 Task: Search one way flight ticket for 3 adults, 3 children in business from Aguadilla: Rafael Hernndez Airport to Evansville: Evansville Regional Airport on 5-3-2023. Choice of flights is Westjet. Number of bags: 1 checked bag. Price is upto 42000. Outbound departure time preference is 9:00.
Action: Mouse moved to (308, 259)
Screenshot: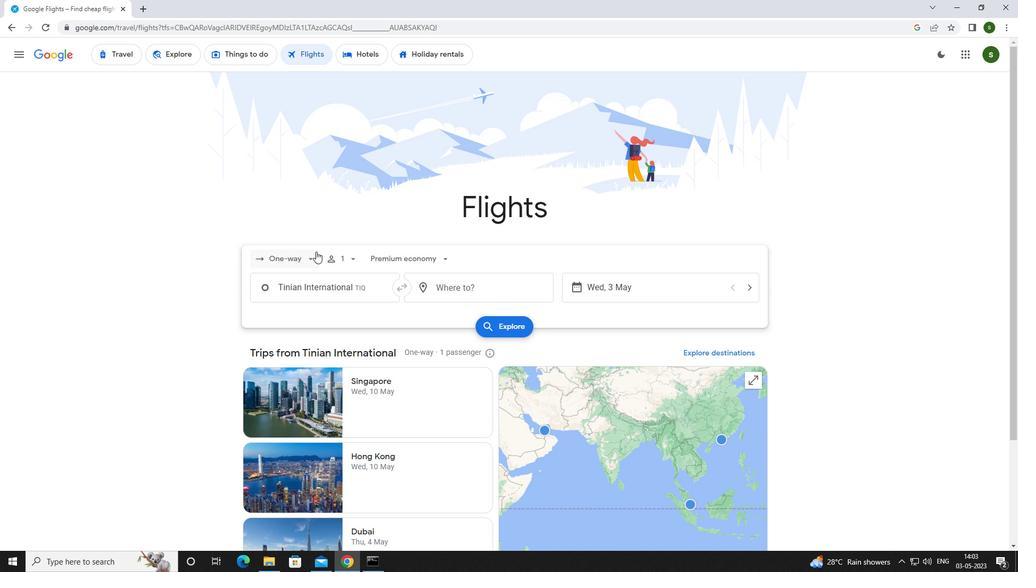 
Action: Mouse pressed left at (308, 259)
Screenshot: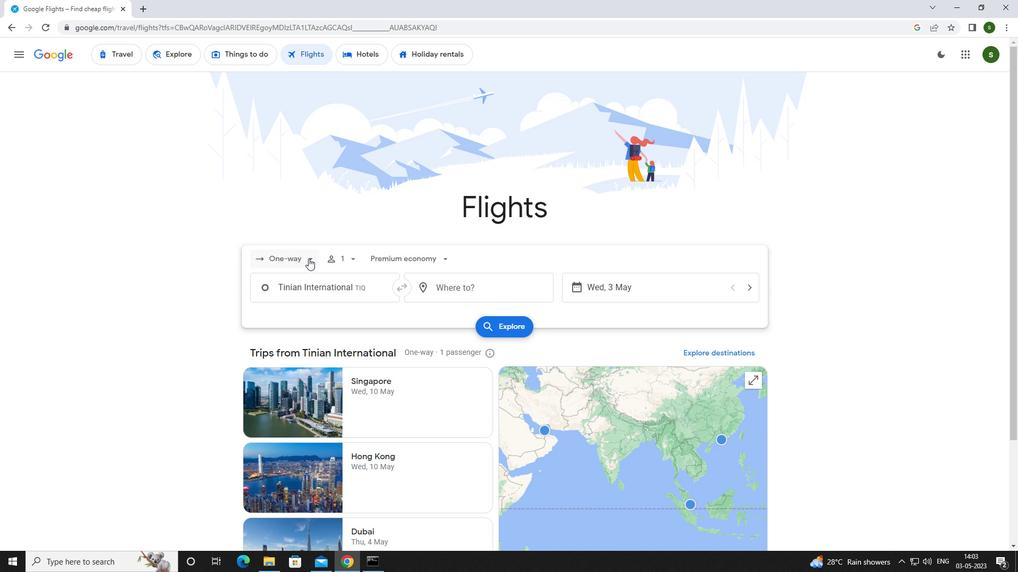 
Action: Mouse moved to (305, 303)
Screenshot: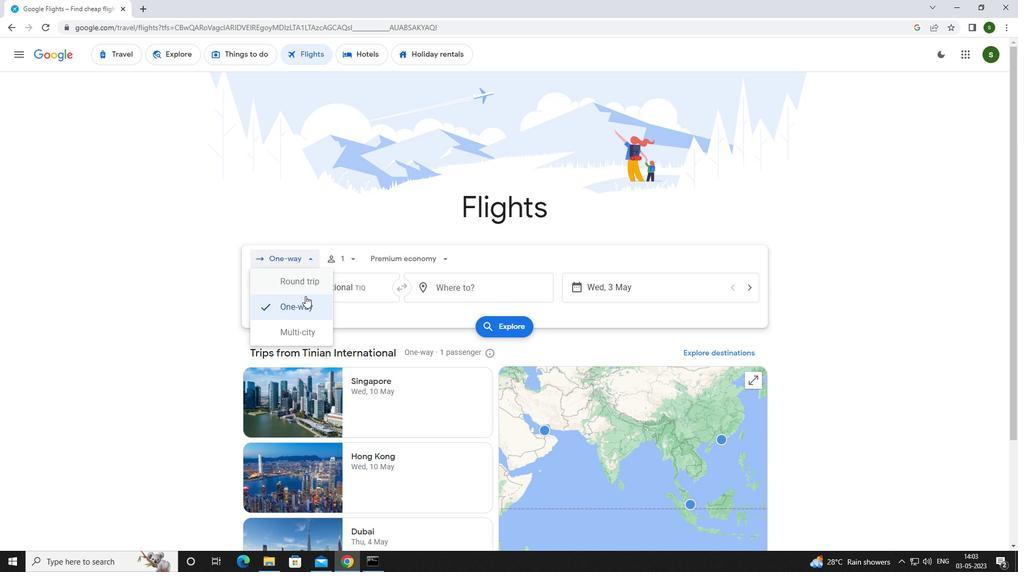 
Action: Mouse pressed left at (305, 303)
Screenshot: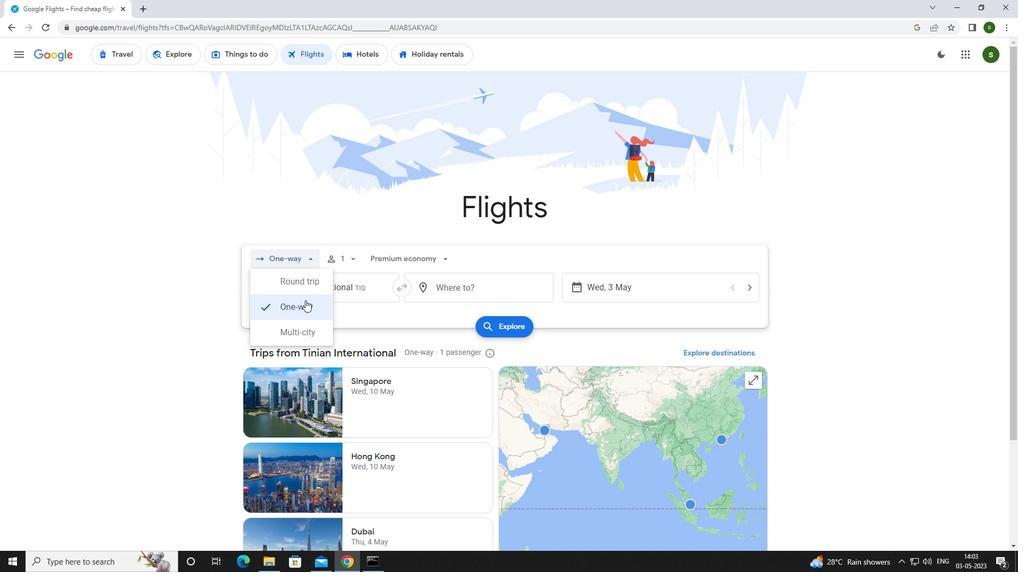 
Action: Mouse moved to (347, 259)
Screenshot: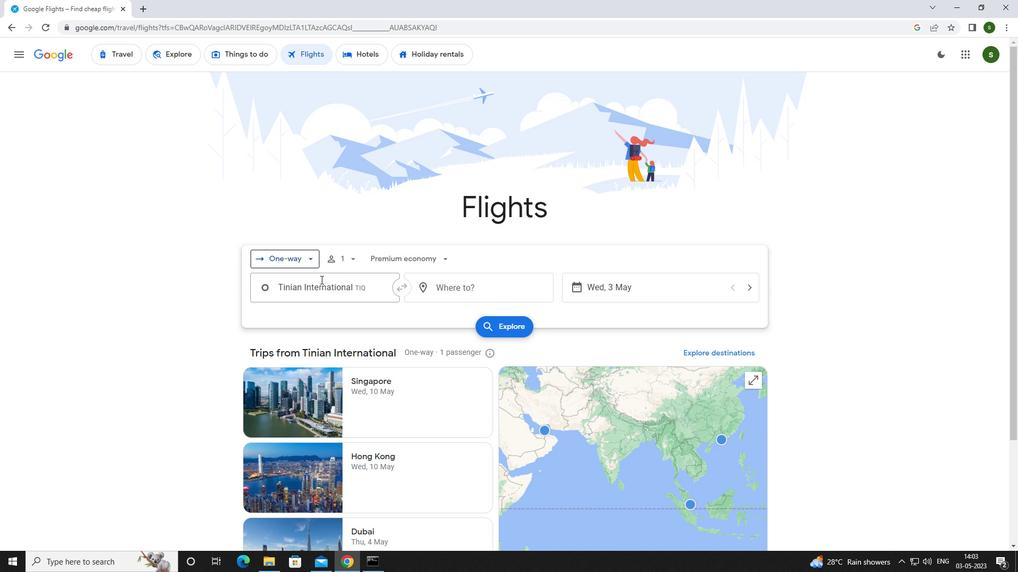 
Action: Mouse pressed left at (347, 259)
Screenshot: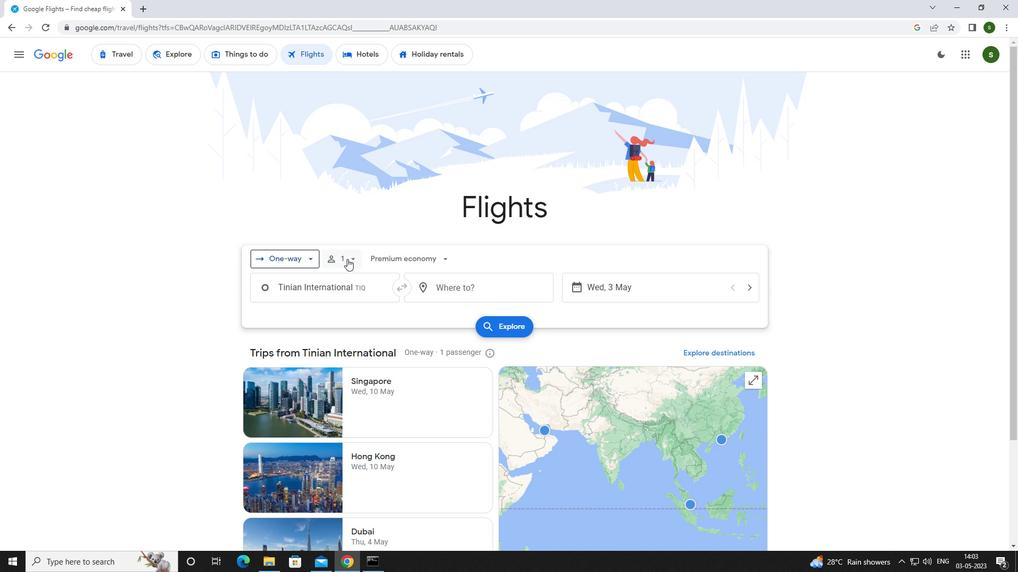 
Action: Mouse moved to (434, 283)
Screenshot: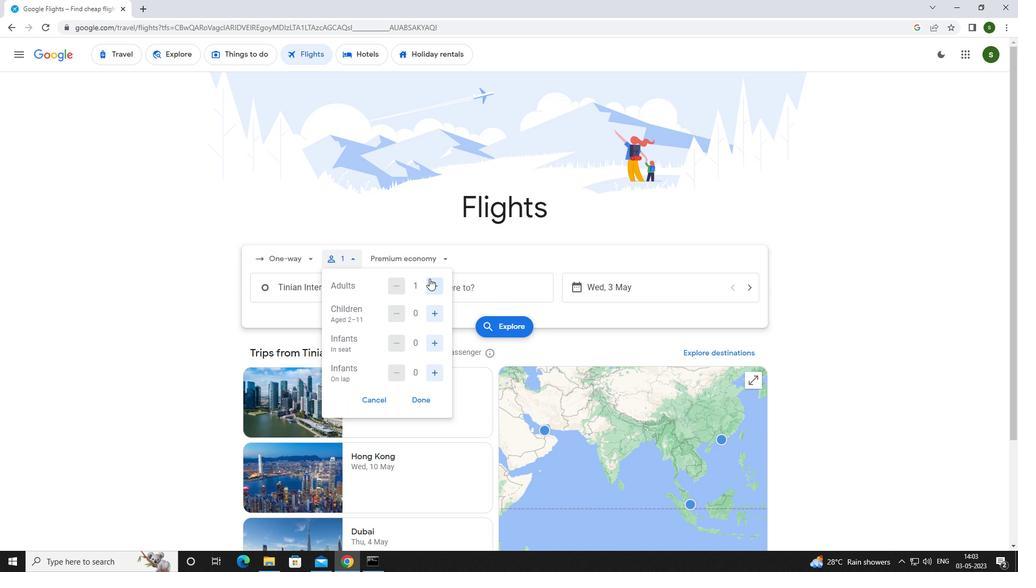 
Action: Mouse pressed left at (434, 283)
Screenshot: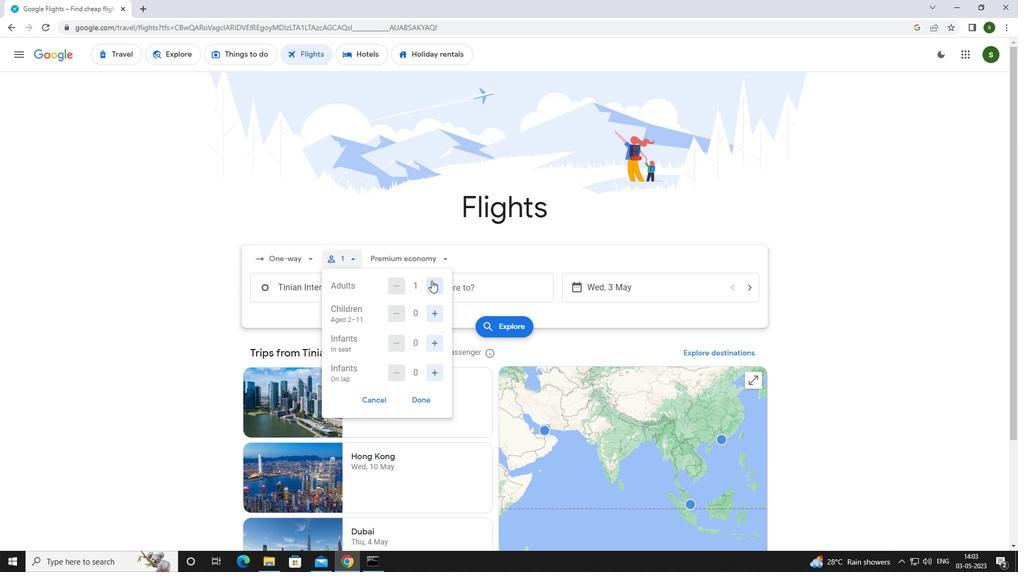 
Action: Mouse pressed left at (434, 283)
Screenshot: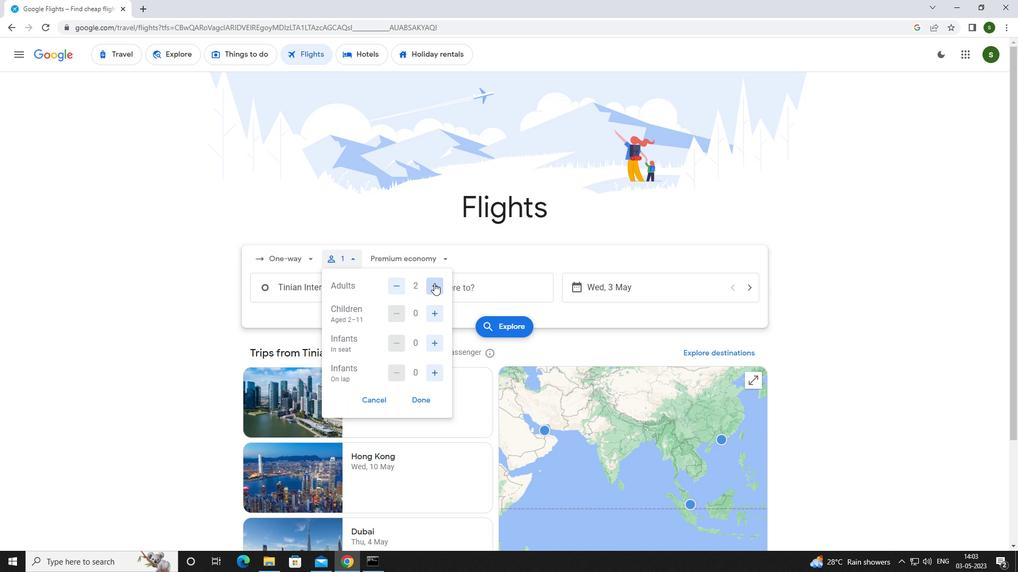 
Action: Mouse moved to (437, 311)
Screenshot: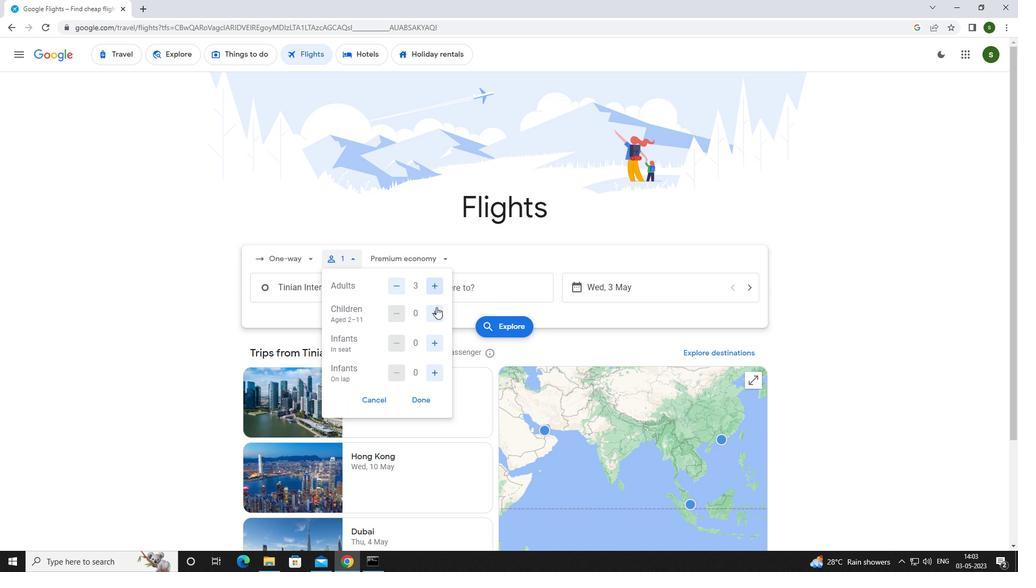 
Action: Mouse pressed left at (437, 311)
Screenshot: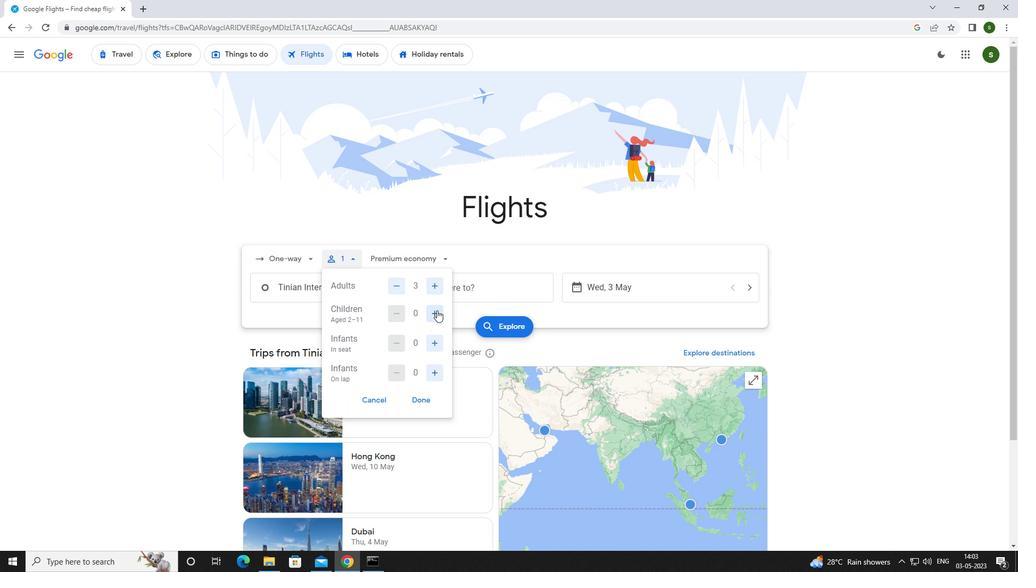 
Action: Mouse pressed left at (437, 311)
Screenshot: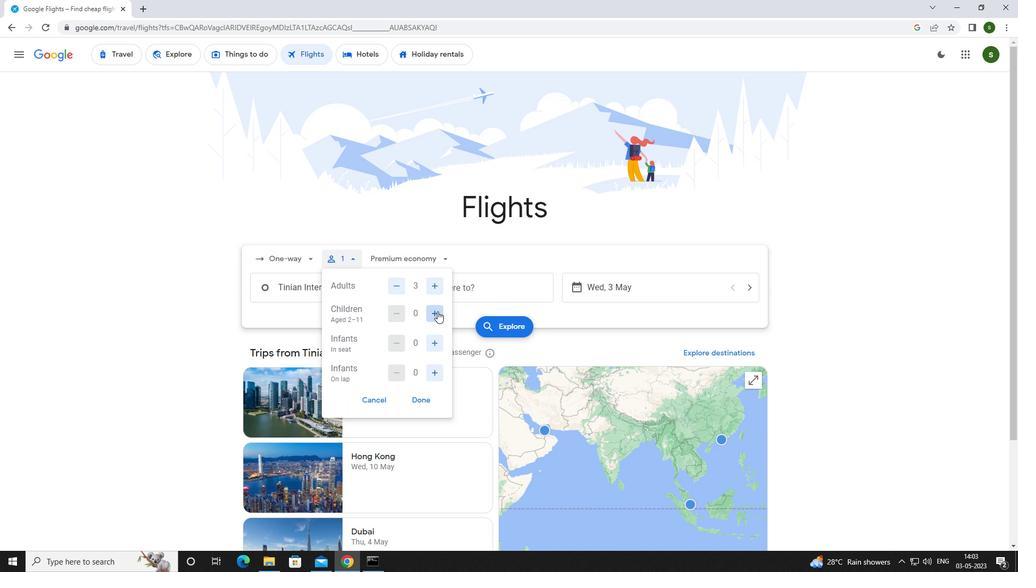 
Action: Mouse pressed left at (437, 311)
Screenshot: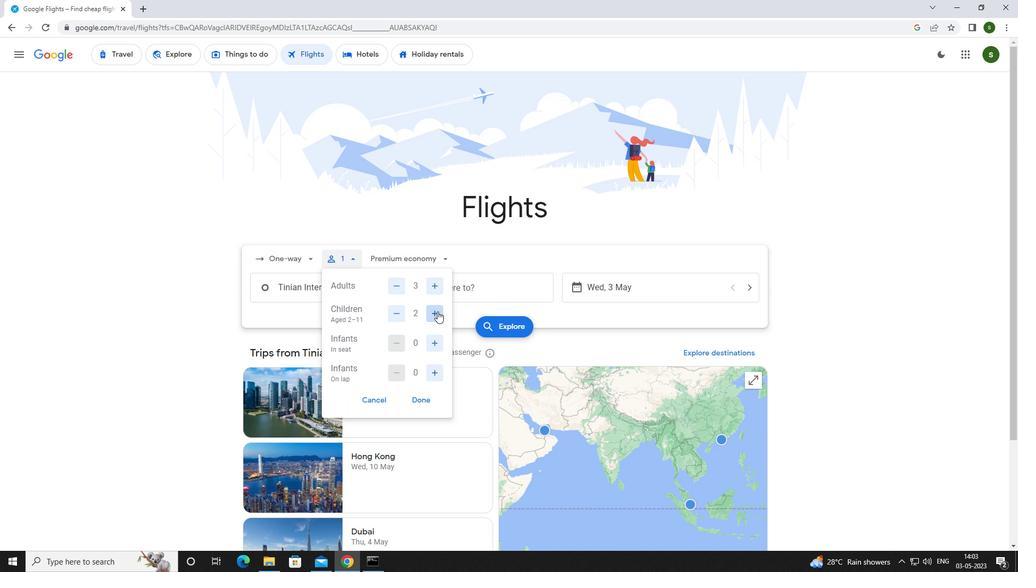 
Action: Mouse moved to (438, 263)
Screenshot: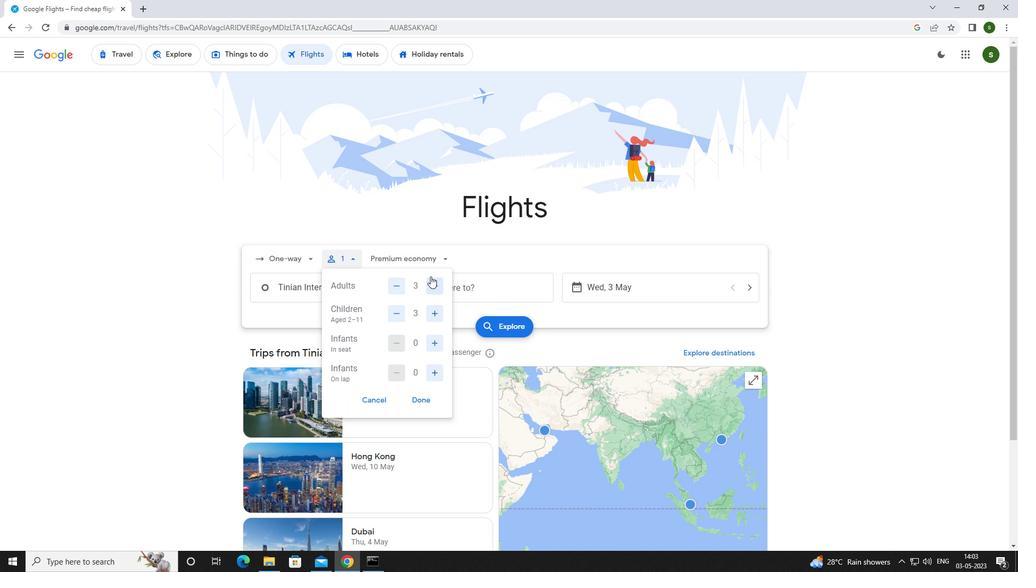 
Action: Mouse pressed left at (438, 263)
Screenshot: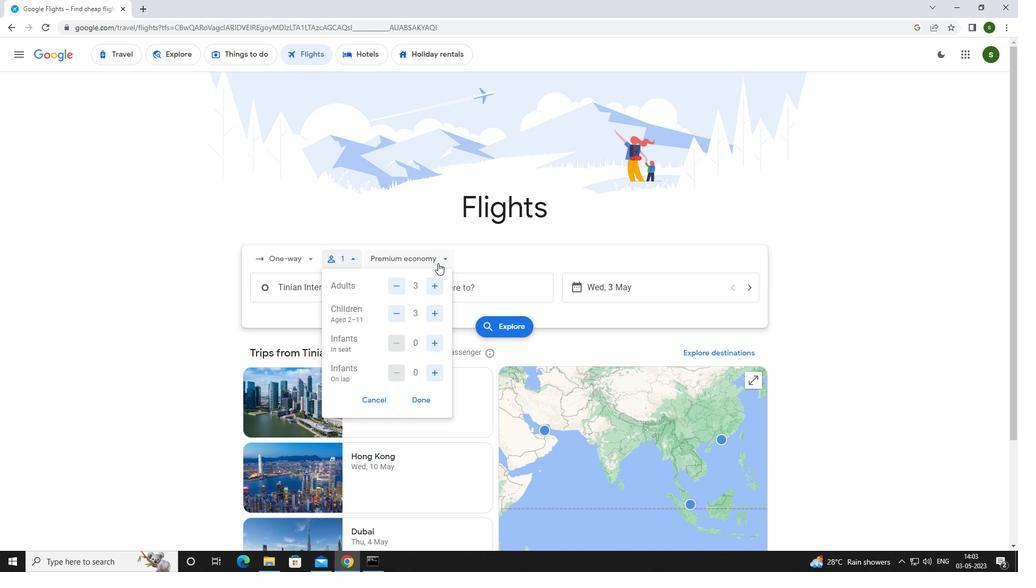 
Action: Mouse moved to (430, 333)
Screenshot: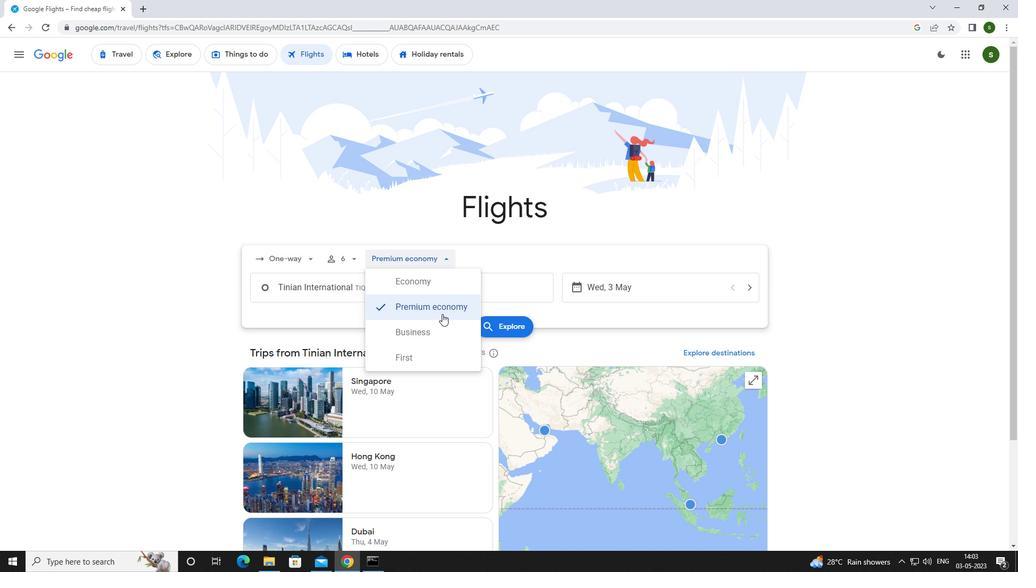 
Action: Mouse pressed left at (430, 333)
Screenshot: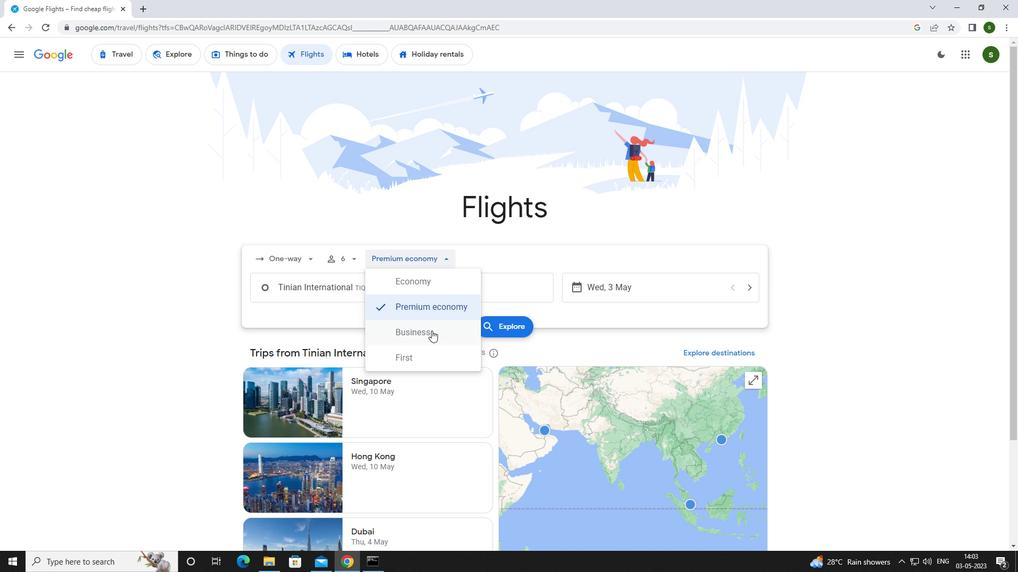 
Action: Mouse moved to (379, 292)
Screenshot: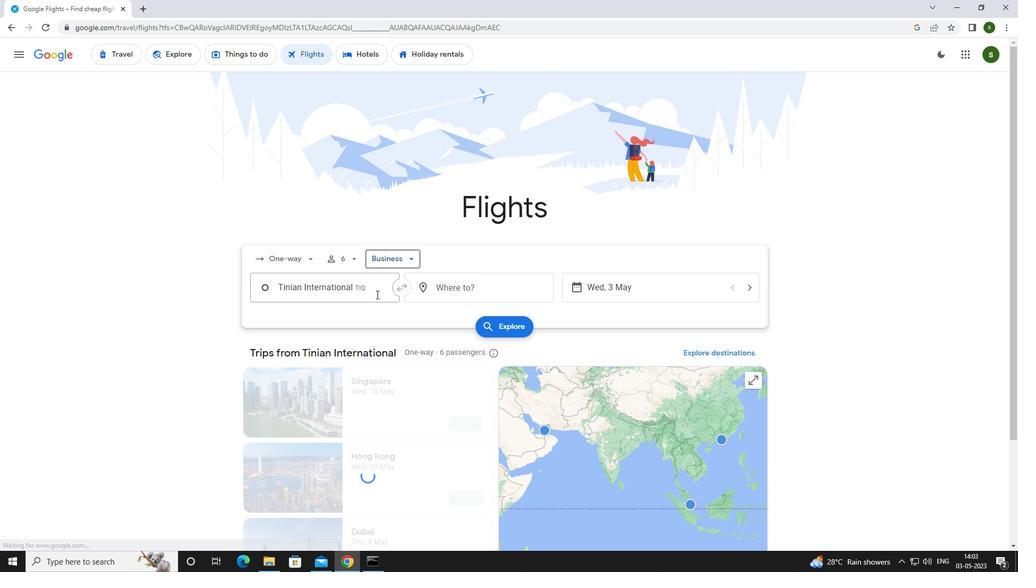
Action: Mouse pressed left at (379, 292)
Screenshot: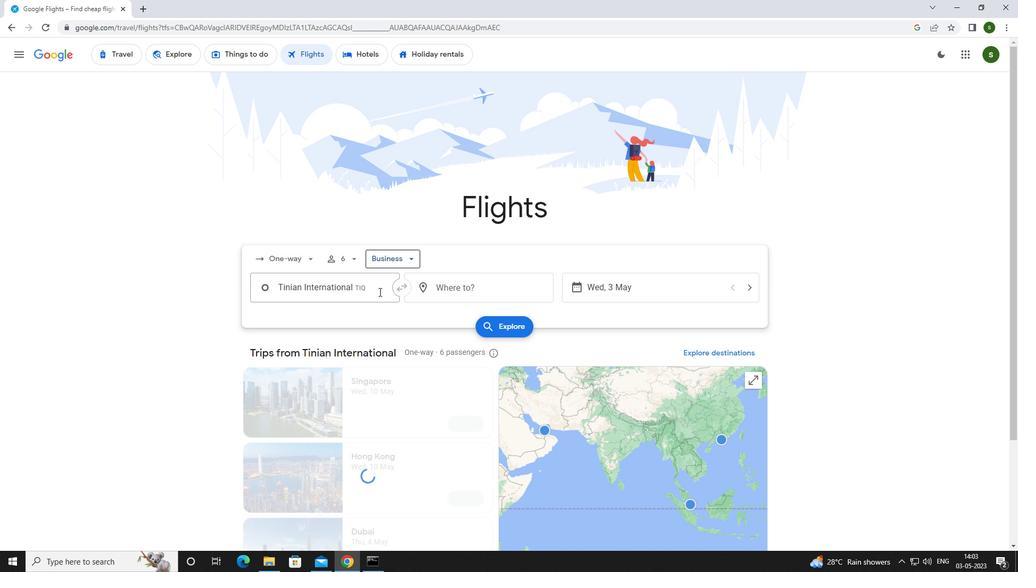 
Action: Mouse moved to (379, 290)
Screenshot: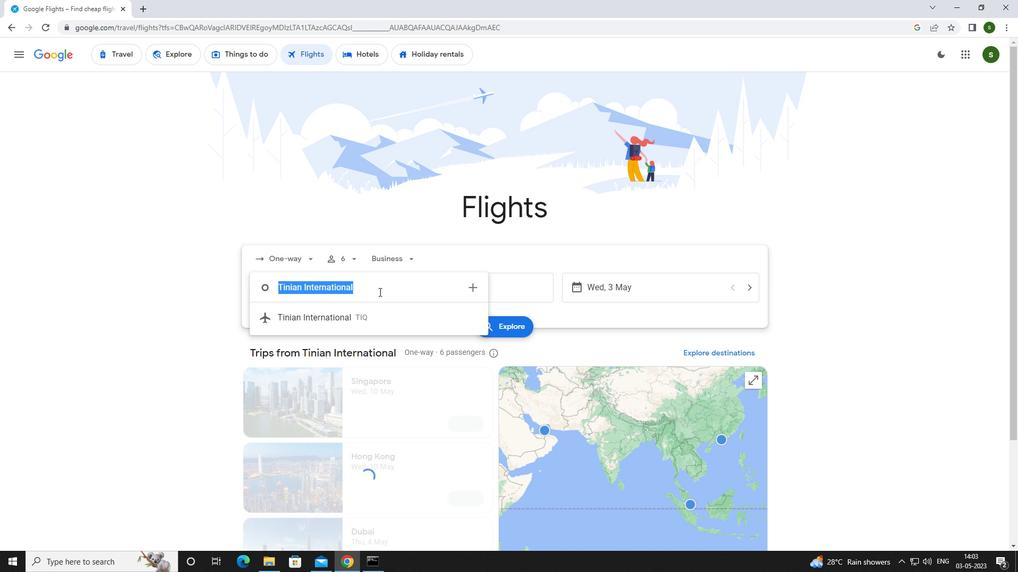 
Action: Key pressed <Key.caps_lock>a<Key.caps_lock>guad
Screenshot: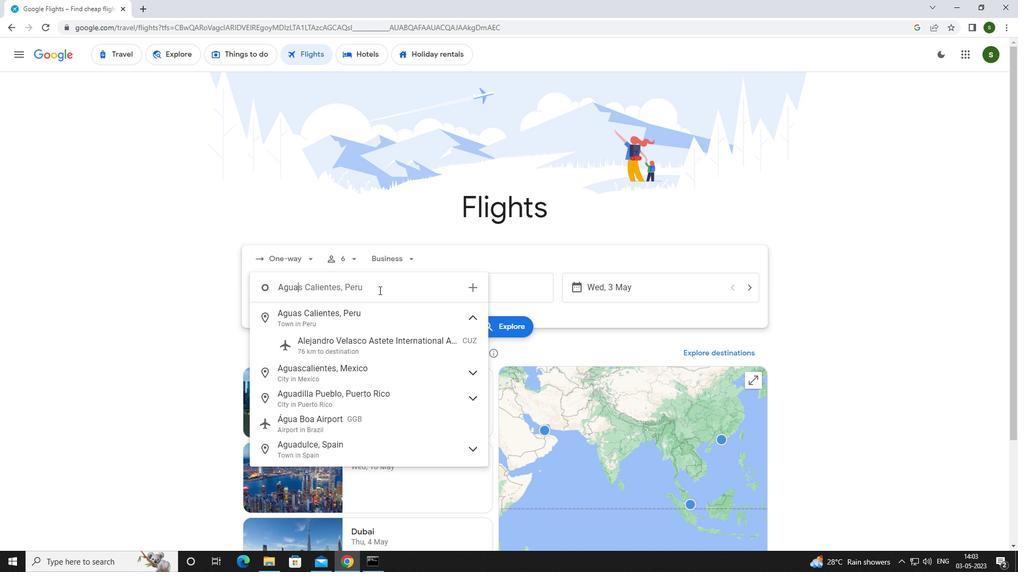 
Action: Mouse moved to (376, 348)
Screenshot: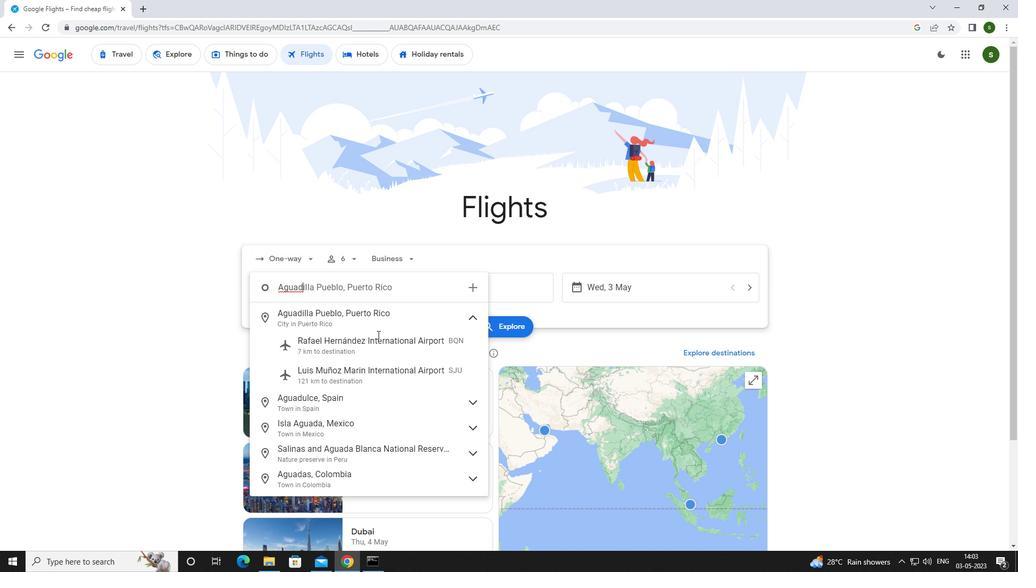
Action: Mouse pressed left at (376, 348)
Screenshot: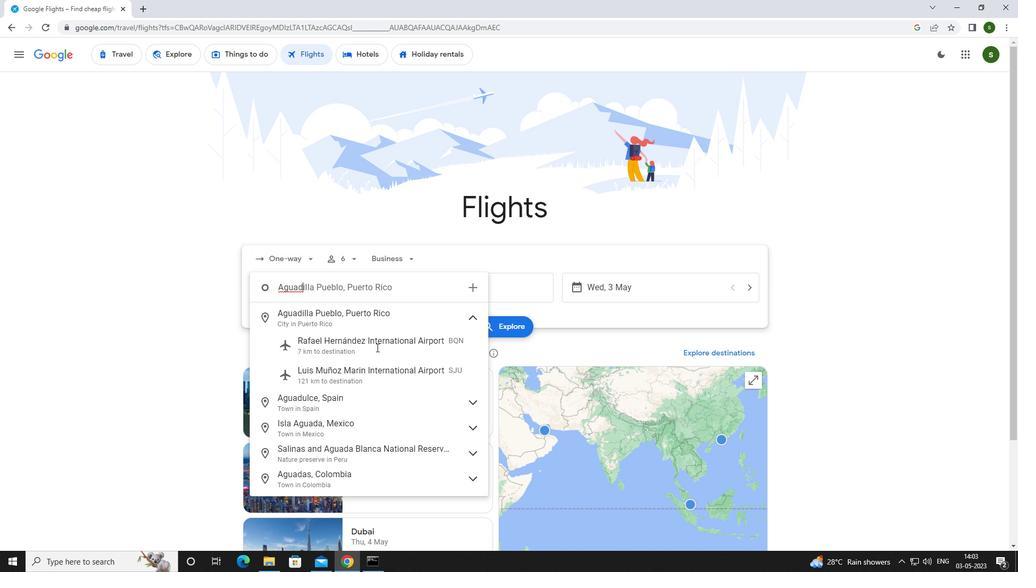 
Action: Mouse moved to (488, 283)
Screenshot: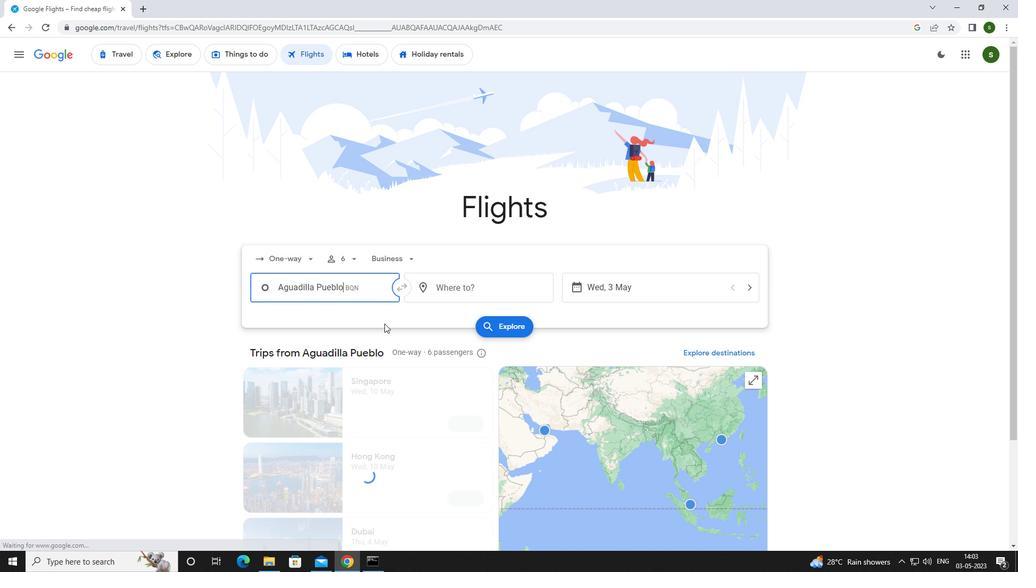 
Action: Mouse pressed left at (488, 283)
Screenshot: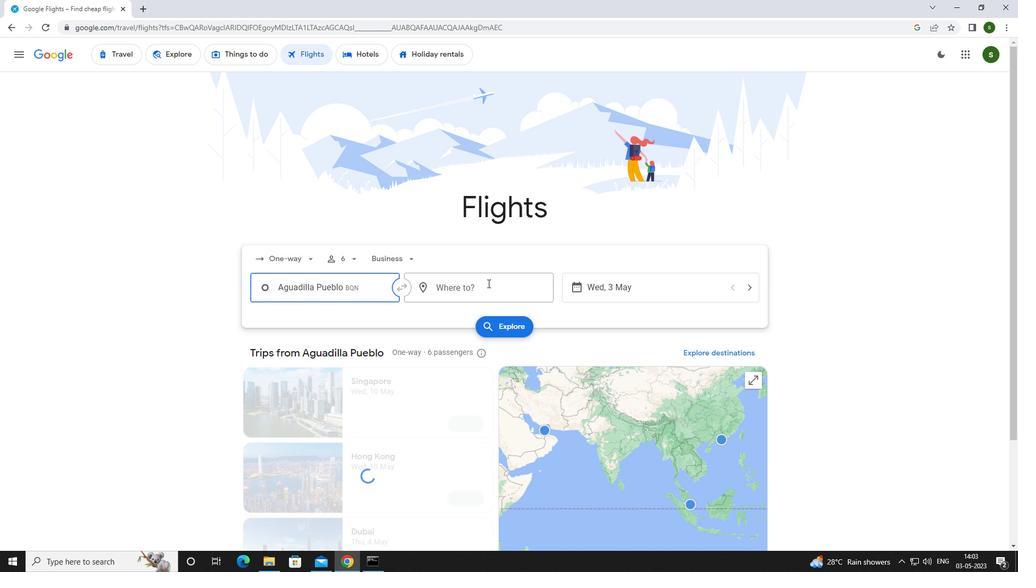 
Action: Mouse moved to (494, 283)
Screenshot: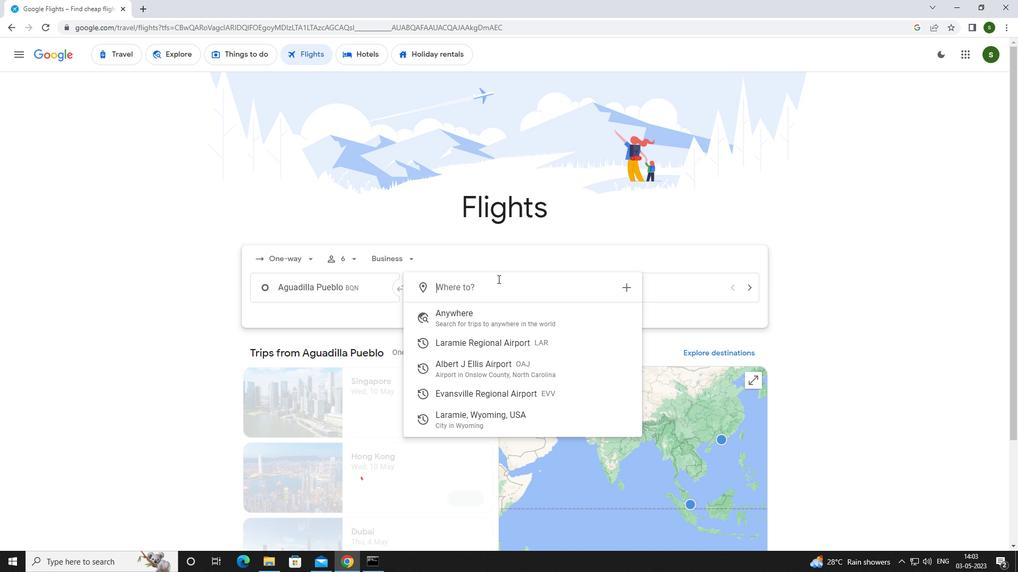 
Action: Key pressed <Key.caps_lock>e<Key.caps_lock>vansv
Screenshot: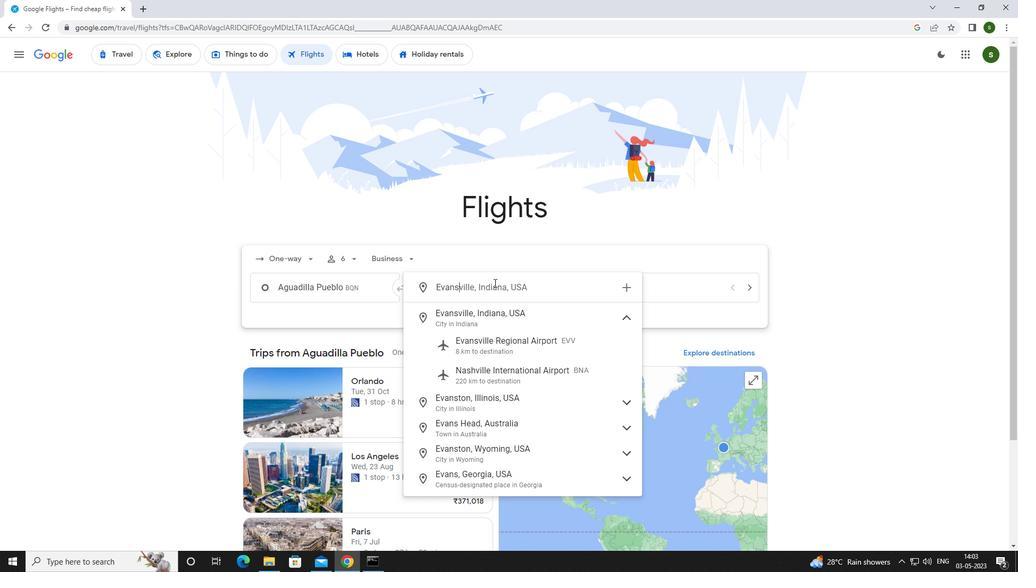 
Action: Mouse moved to (492, 352)
Screenshot: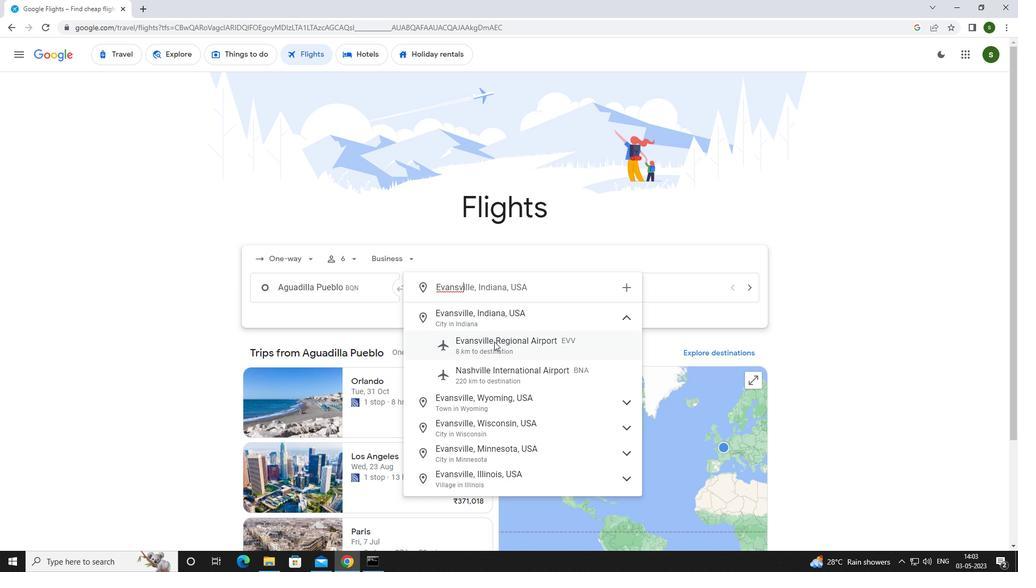 
Action: Mouse pressed left at (492, 352)
Screenshot: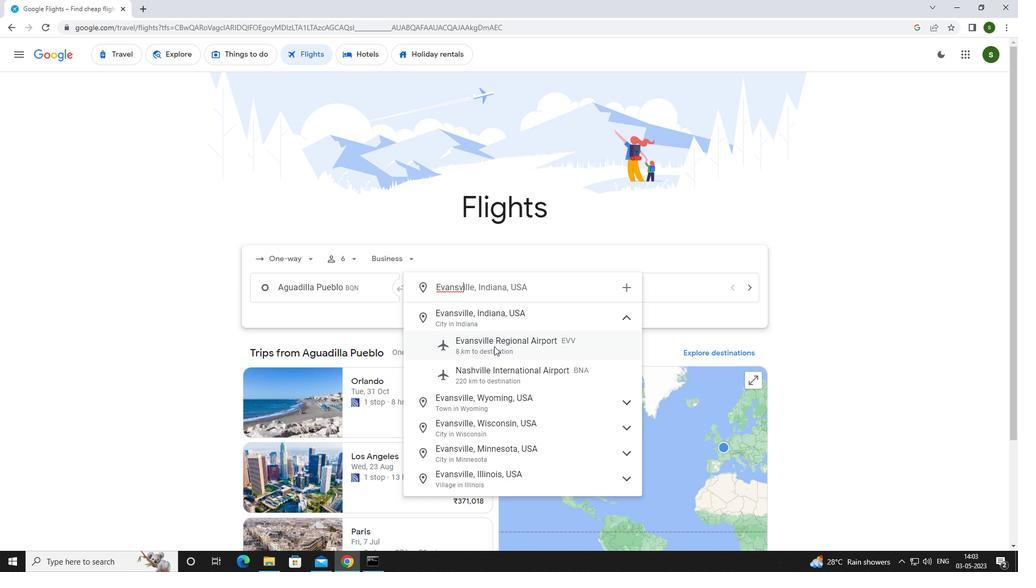 
Action: Mouse moved to (640, 290)
Screenshot: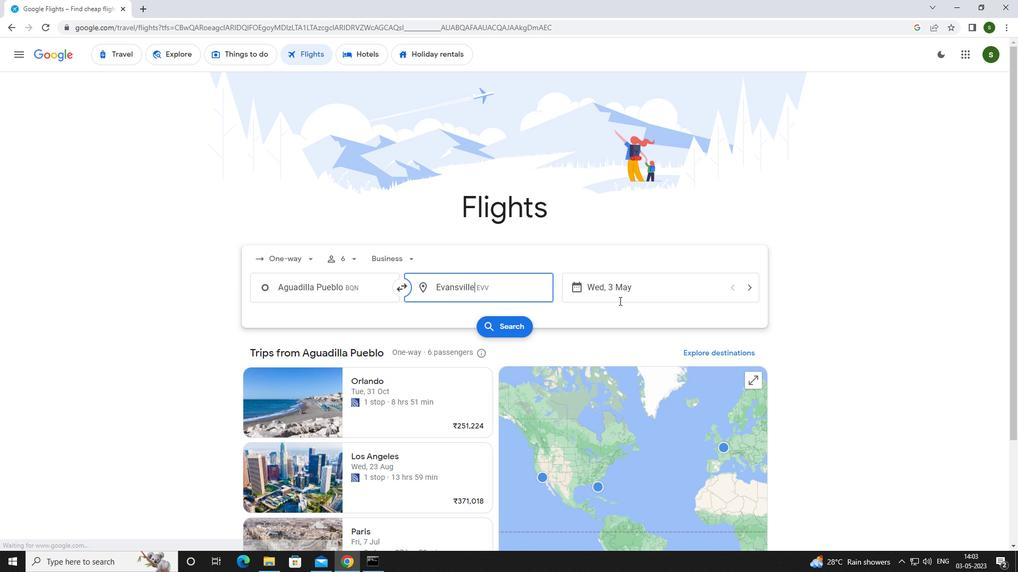 
Action: Mouse pressed left at (640, 290)
Screenshot: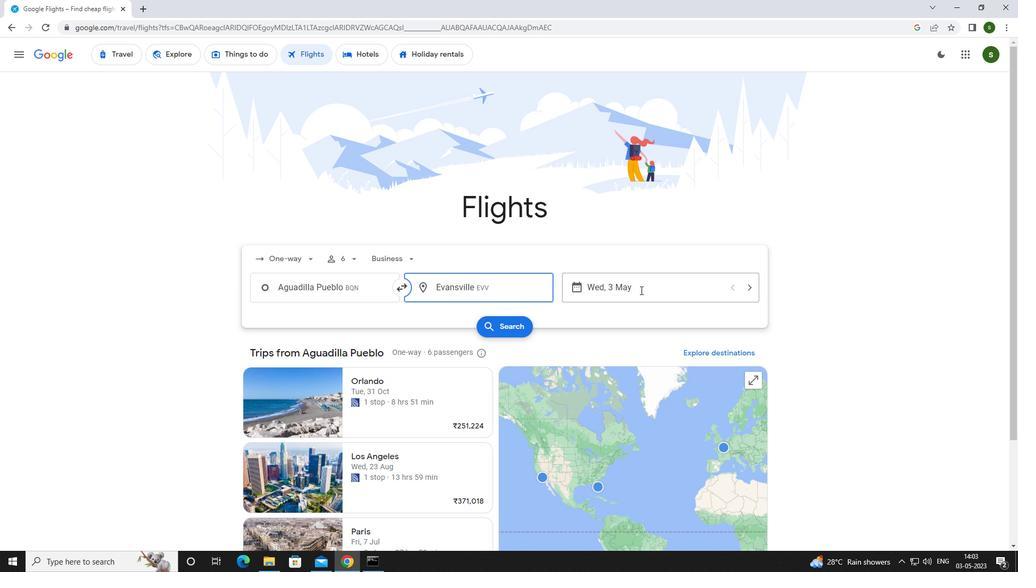 
Action: Mouse moved to (464, 359)
Screenshot: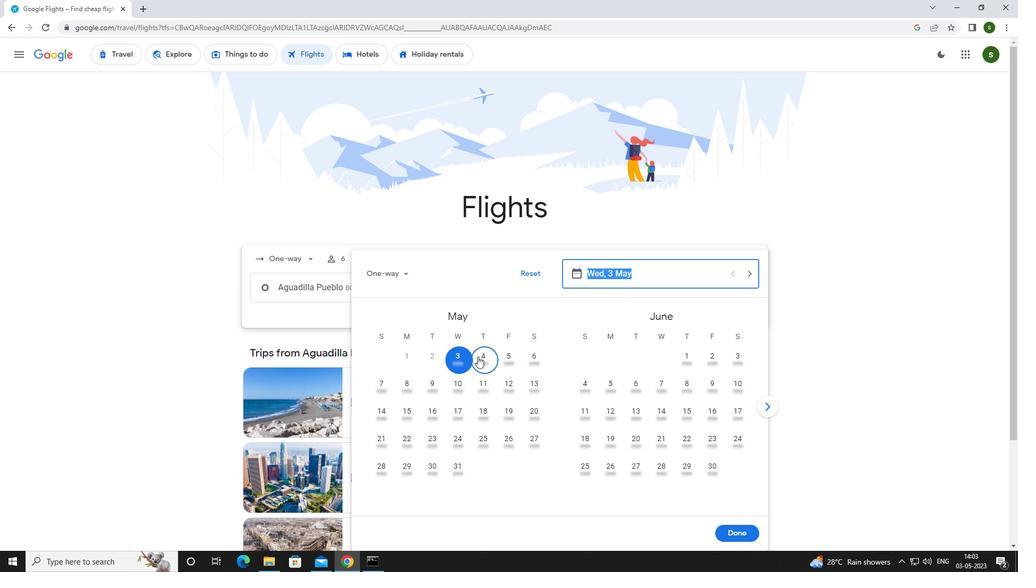 
Action: Mouse pressed left at (464, 359)
Screenshot: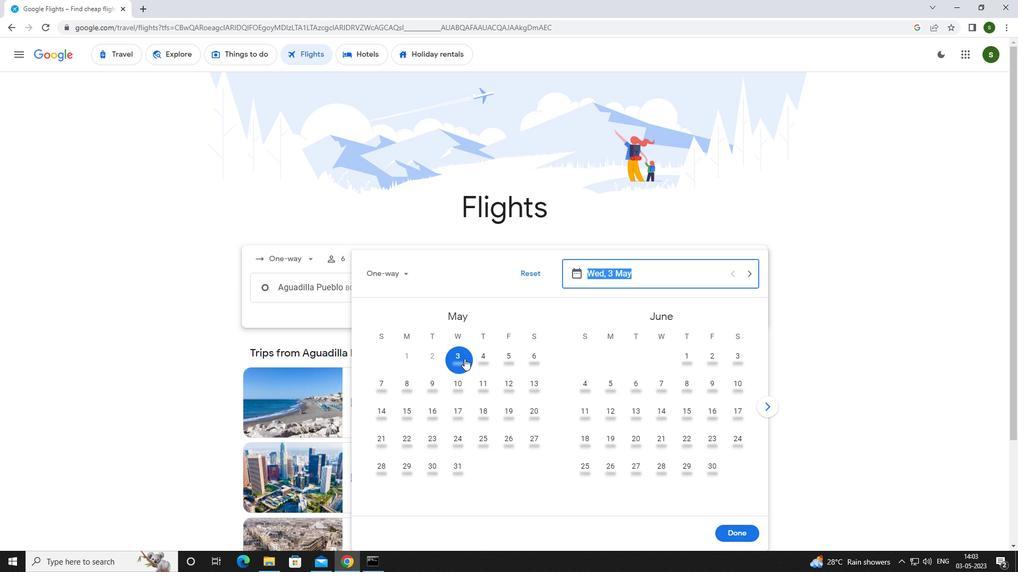 
Action: Mouse moved to (743, 539)
Screenshot: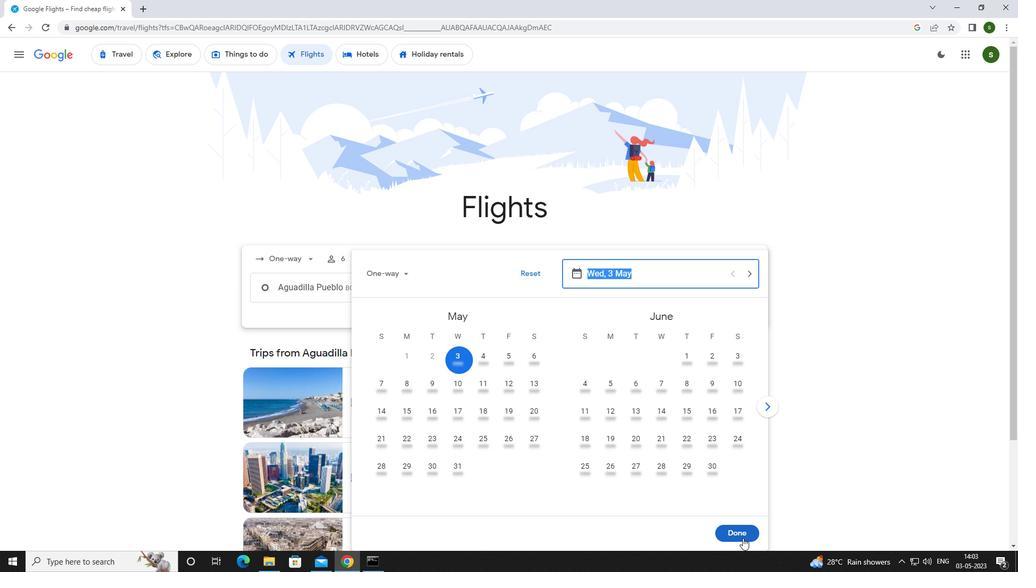 
Action: Mouse pressed left at (743, 539)
Screenshot: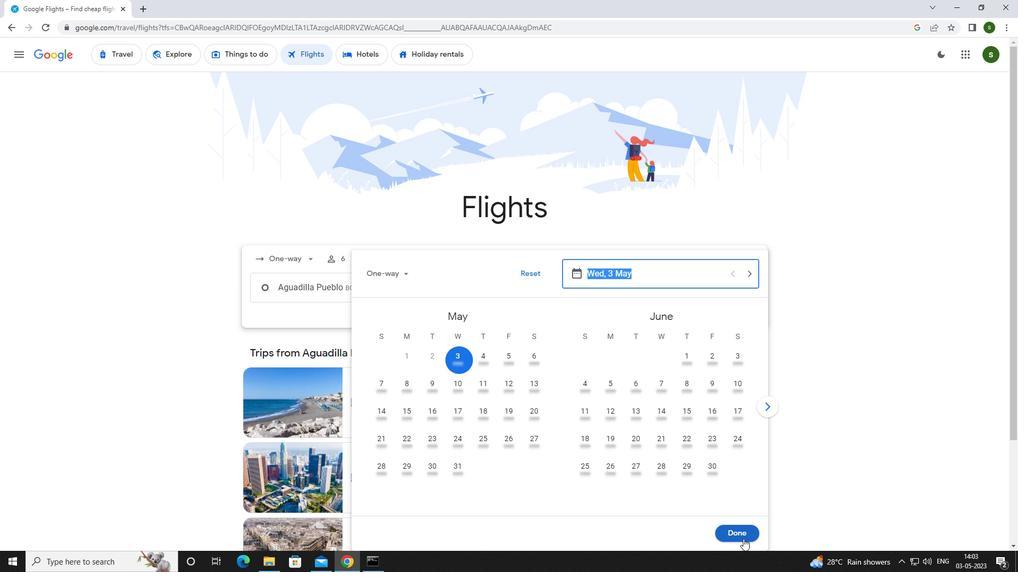 
Action: Mouse moved to (497, 319)
Screenshot: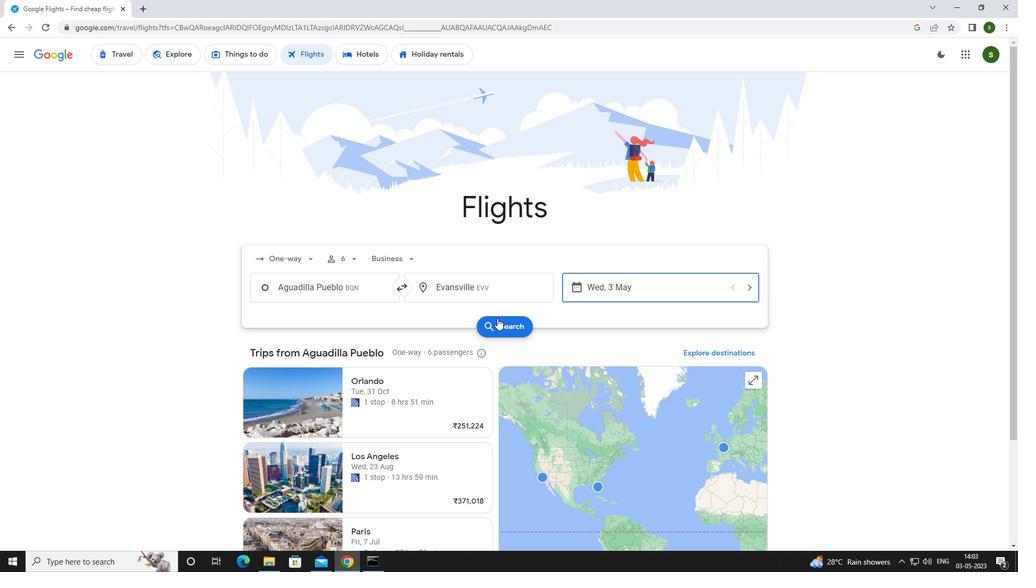 
Action: Mouse pressed left at (497, 319)
Screenshot: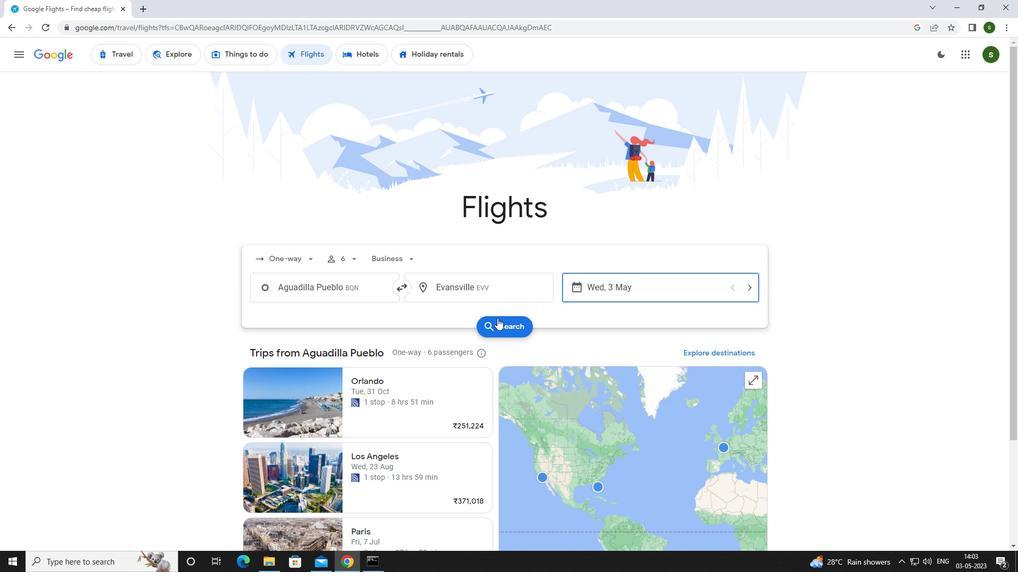 
Action: Mouse moved to (277, 150)
Screenshot: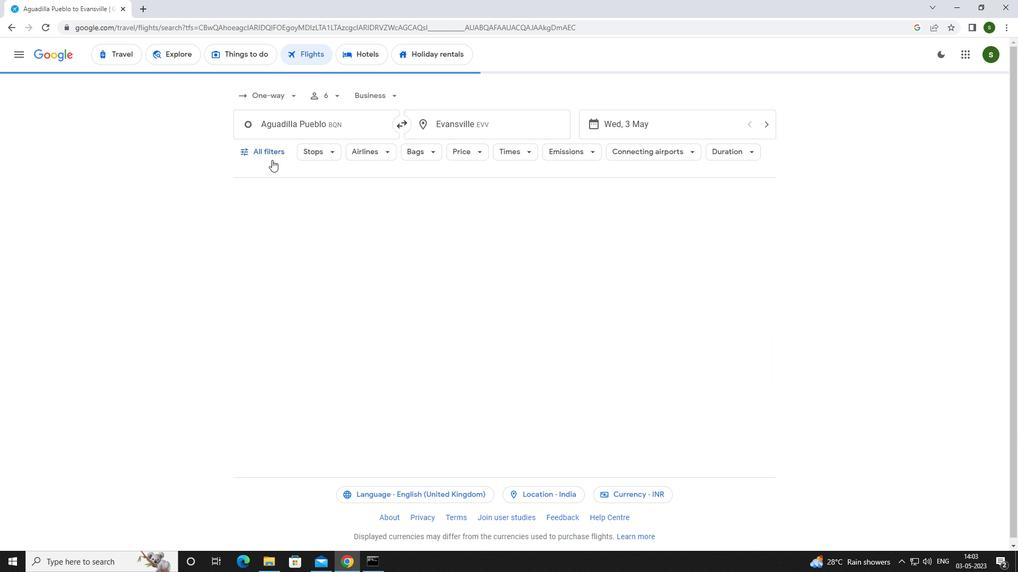 
Action: Mouse pressed left at (277, 150)
Screenshot: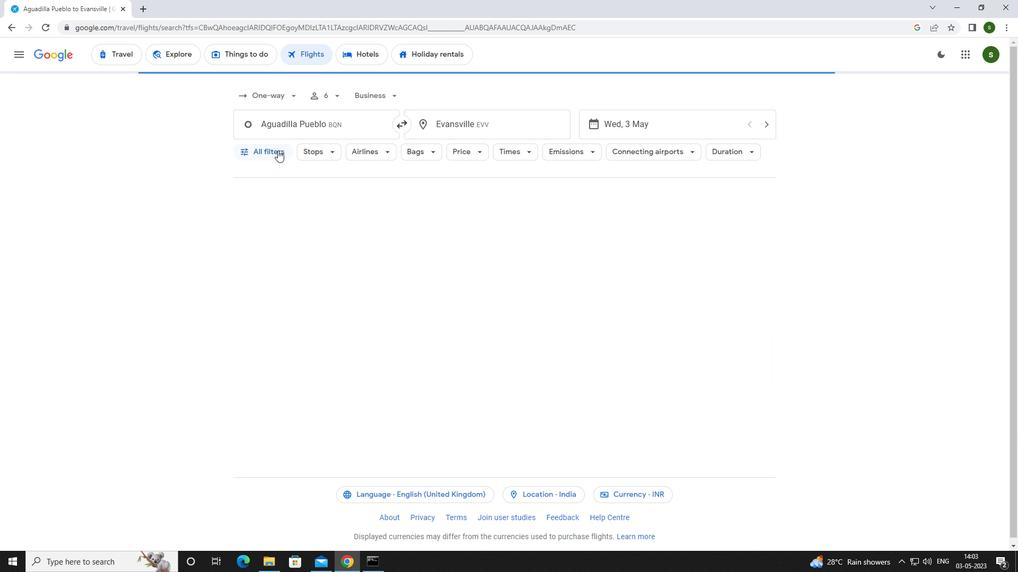 
Action: Mouse moved to (396, 379)
Screenshot: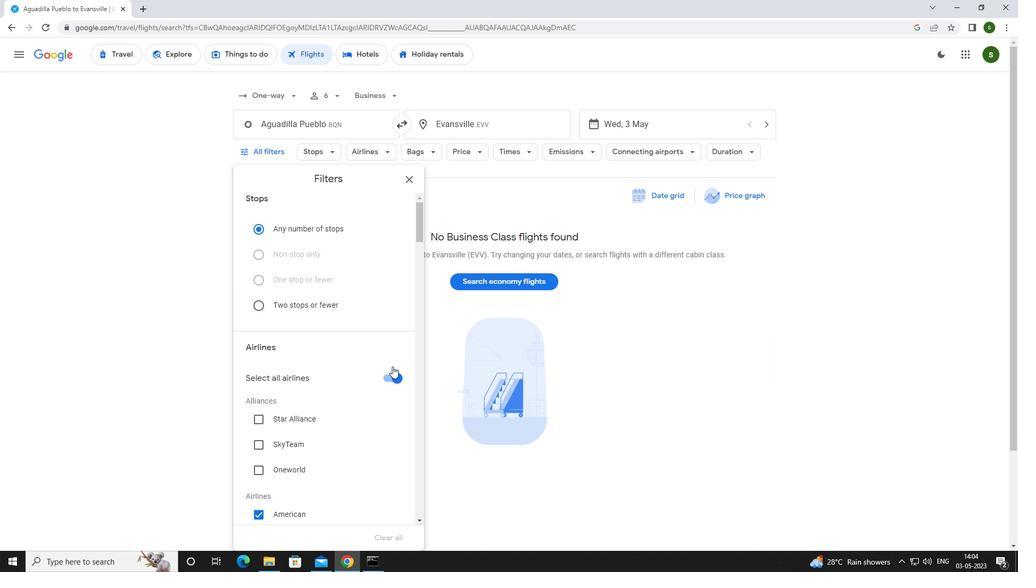 
Action: Mouse pressed left at (396, 379)
Screenshot: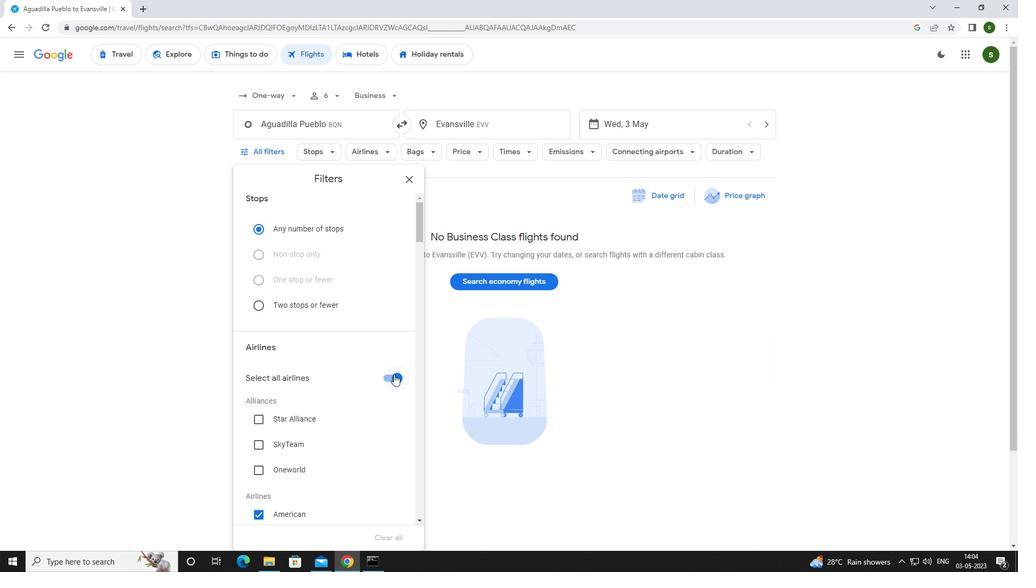 
Action: Mouse moved to (343, 296)
Screenshot: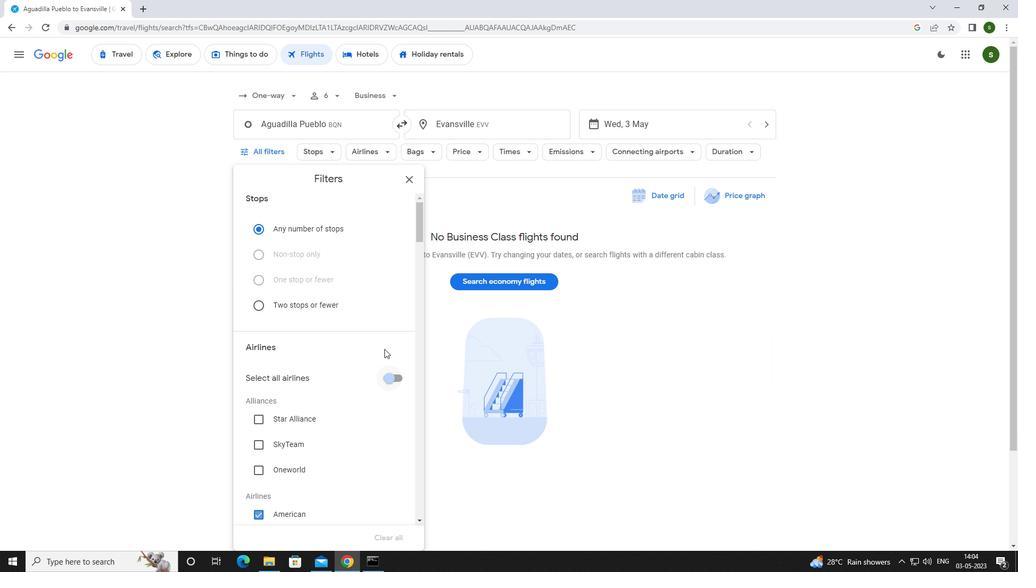 
Action: Mouse scrolled (343, 295) with delta (0, 0)
Screenshot: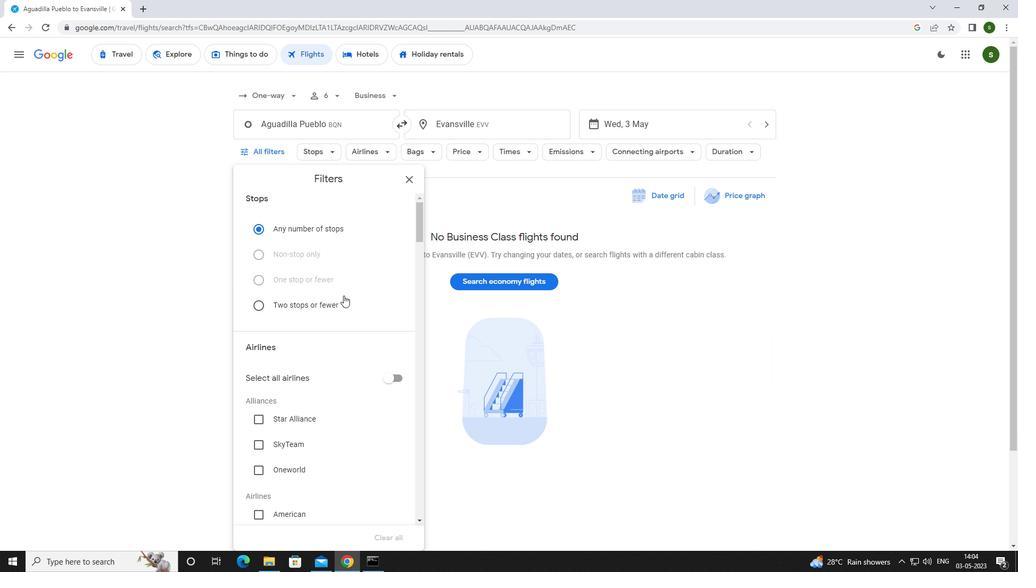 
Action: Mouse scrolled (343, 295) with delta (0, 0)
Screenshot: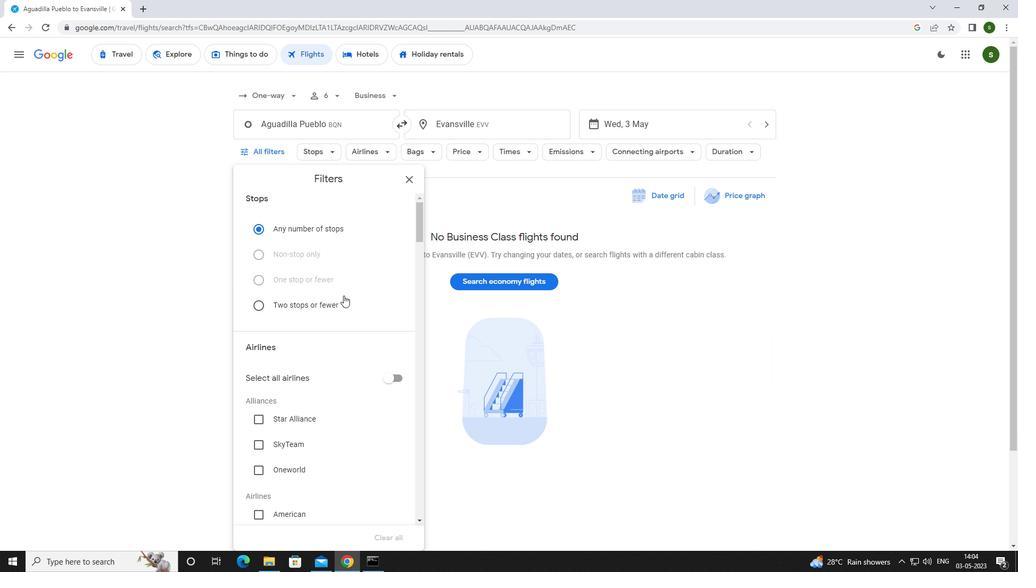 
Action: Mouse scrolled (343, 295) with delta (0, 0)
Screenshot: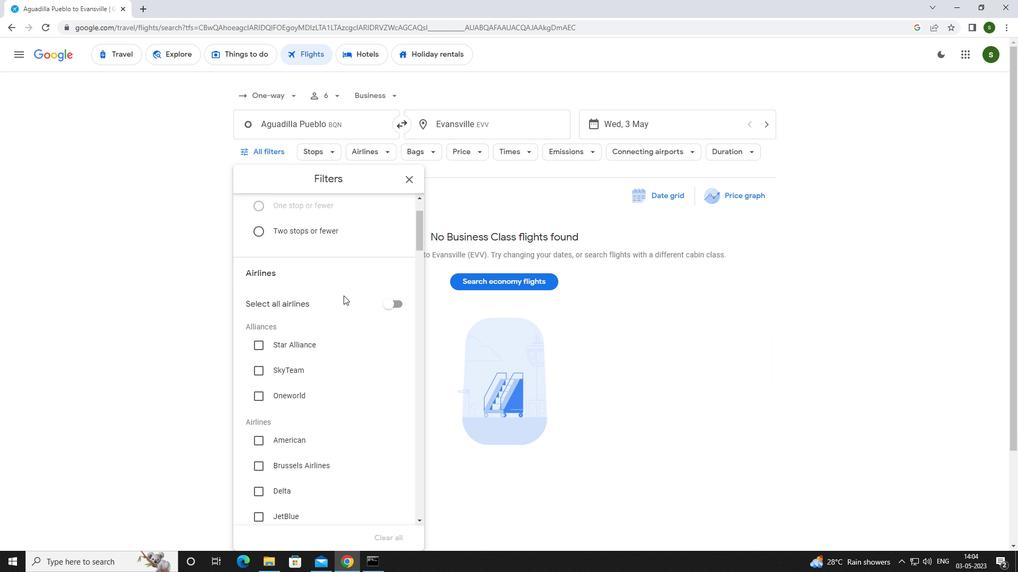 
Action: Mouse scrolled (343, 295) with delta (0, 0)
Screenshot: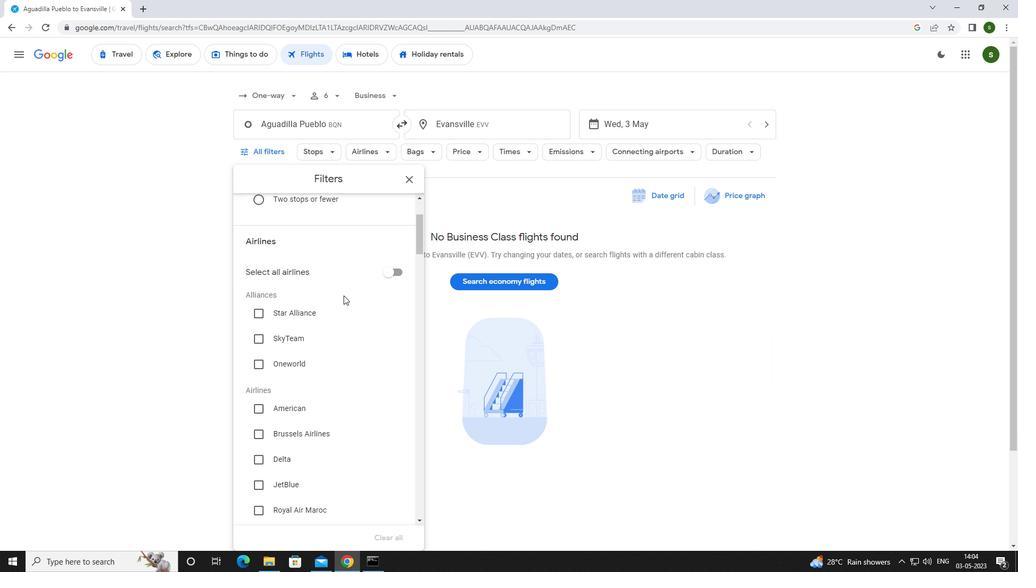 
Action: Mouse scrolled (343, 295) with delta (0, 0)
Screenshot: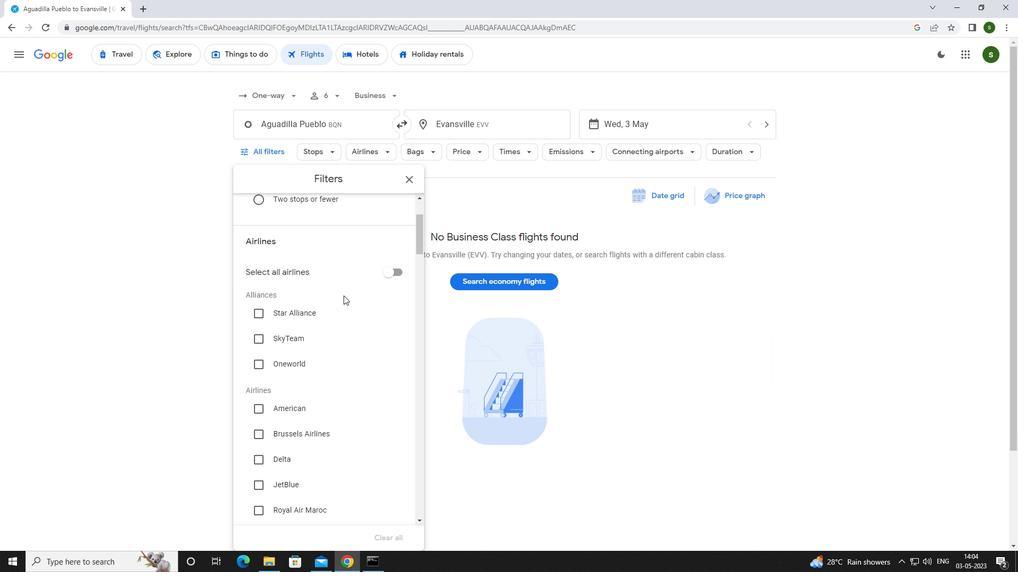 
Action: Mouse scrolled (343, 295) with delta (0, 0)
Screenshot: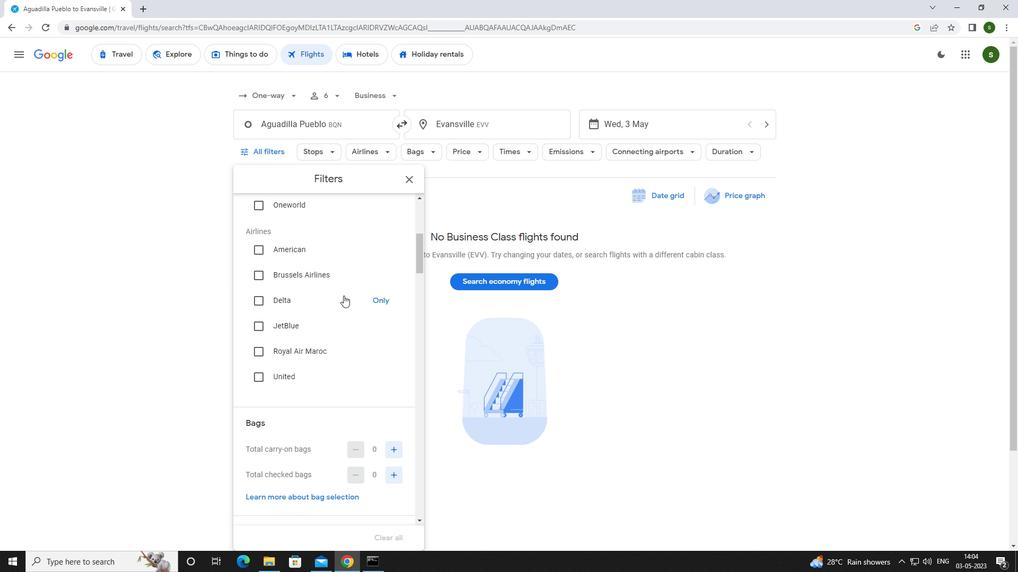 
Action: Mouse scrolled (343, 295) with delta (0, 0)
Screenshot: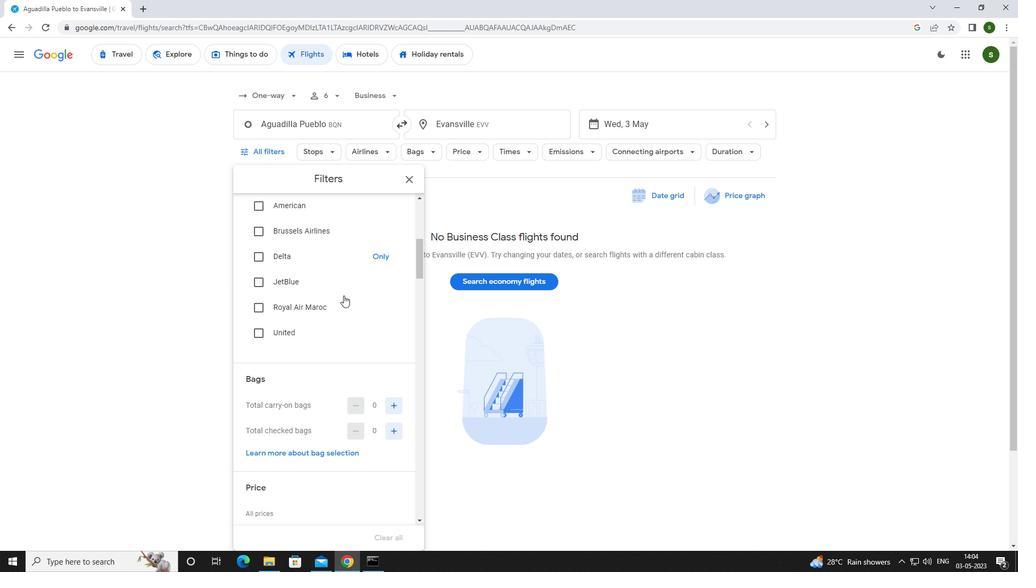 
Action: Mouse scrolled (343, 295) with delta (0, 0)
Screenshot: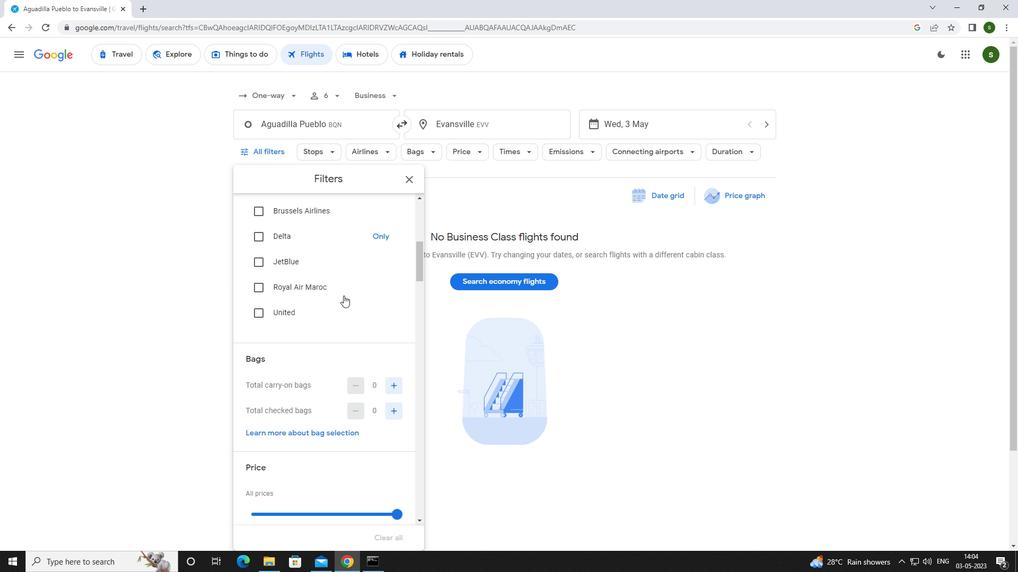 
Action: Mouse moved to (399, 318)
Screenshot: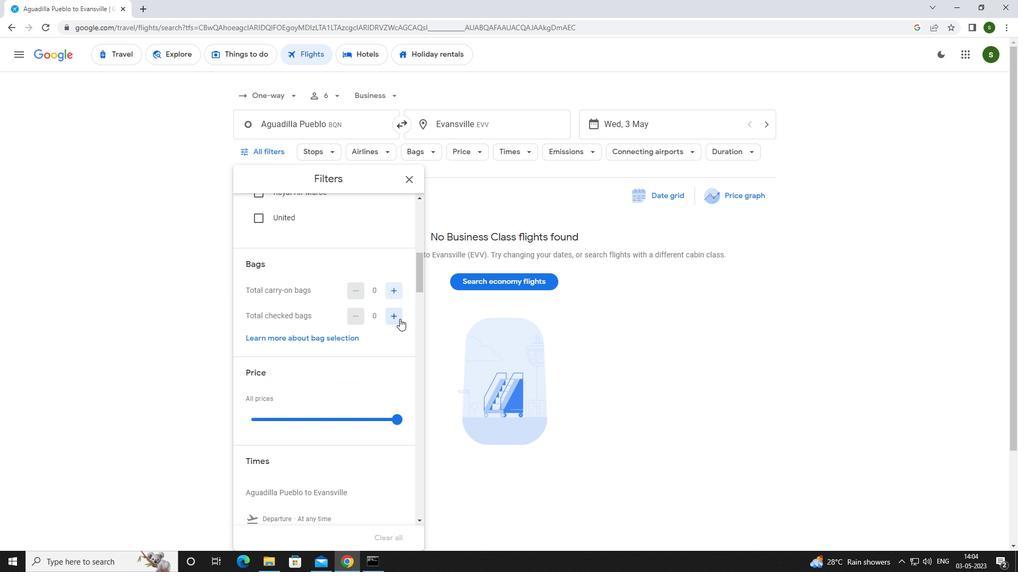 
Action: Mouse pressed left at (399, 318)
Screenshot: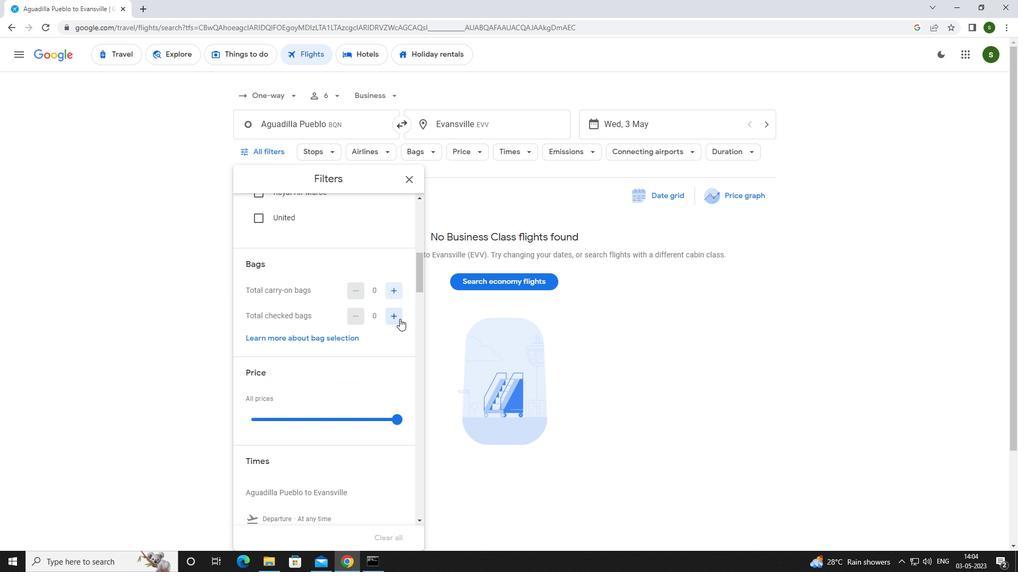 
Action: Mouse moved to (397, 418)
Screenshot: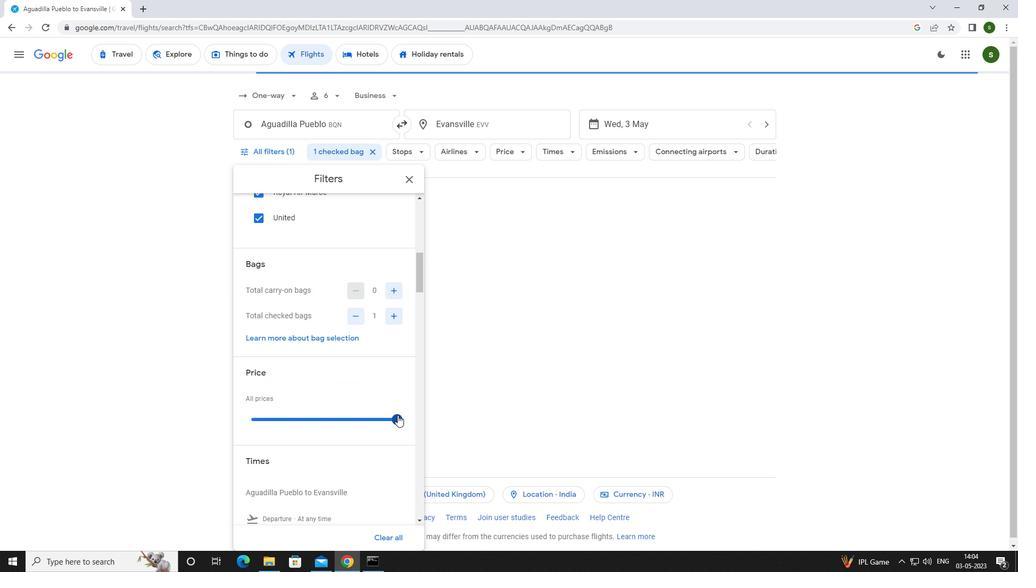 
Action: Mouse pressed left at (397, 418)
Screenshot: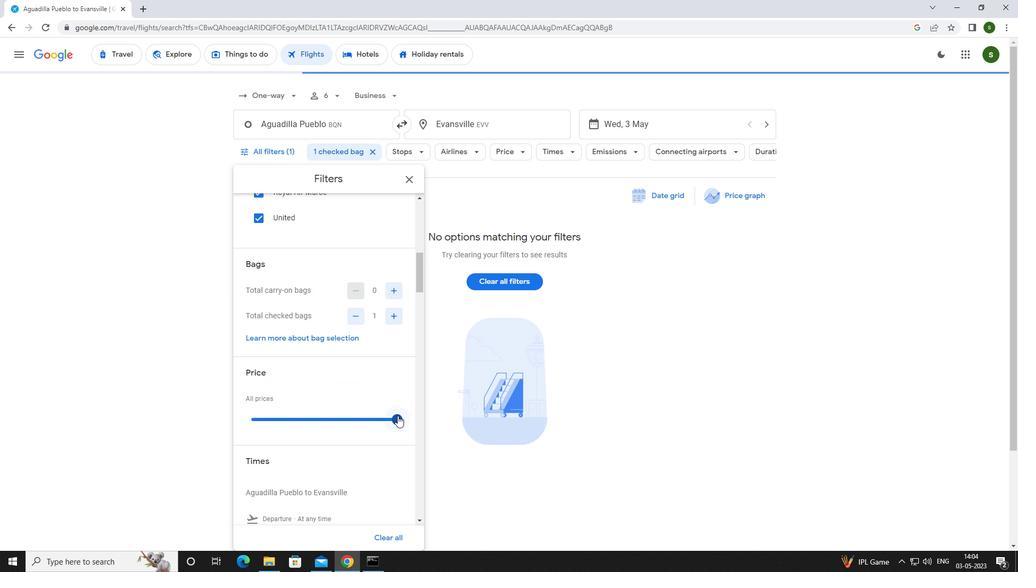 
Action: Mouse moved to (395, 417)
Screenshot: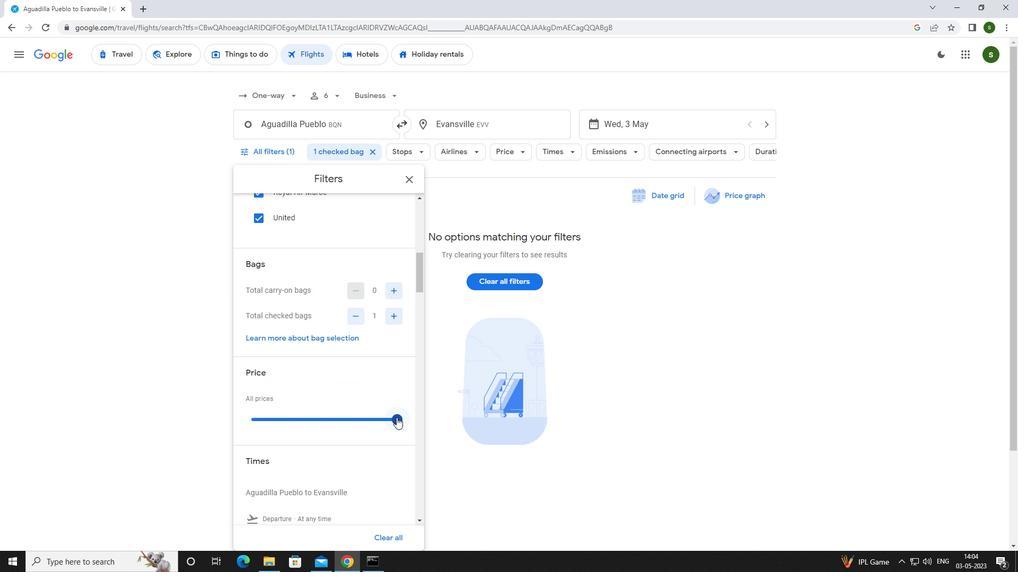 
Action: Mouse scrolled (395, 416) with delta (0, 0)
Screenshot: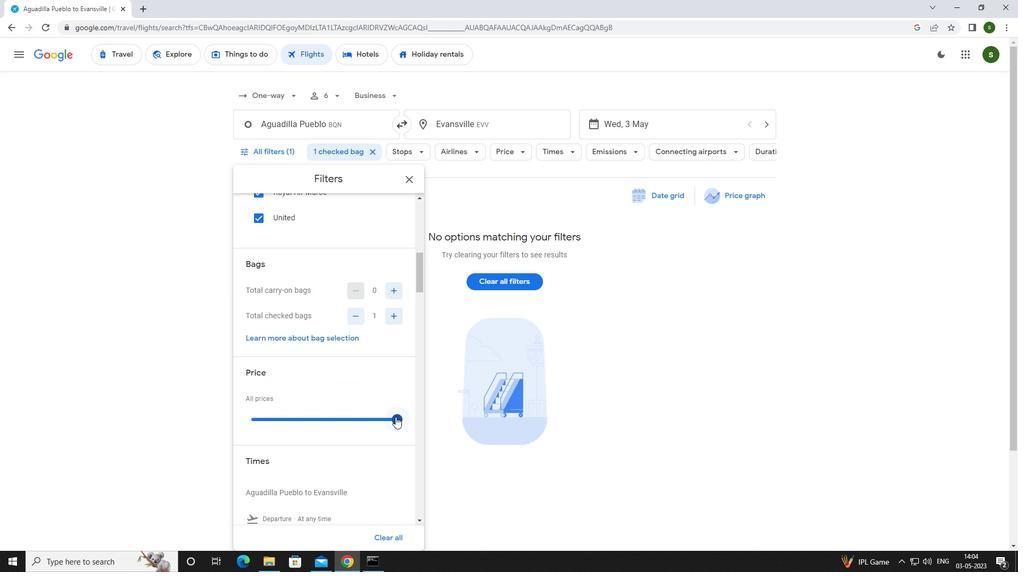 
Action: Mouse moved to (255, 486)
Screenshot: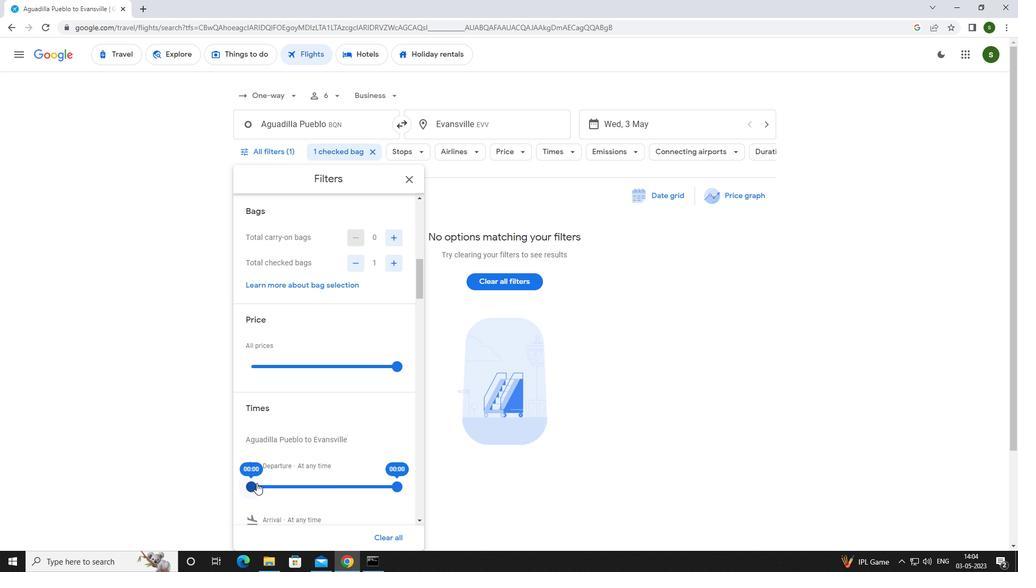 
Action: Mouse pressed left at (255, 486)
Screenshot: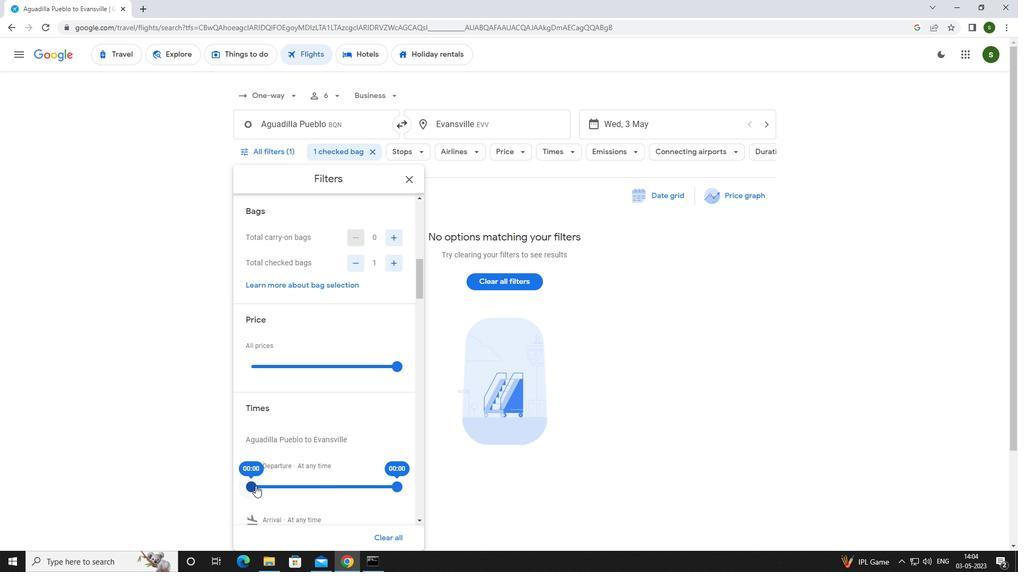 
Action: Mouse moved to (625, 352)
Screenshot: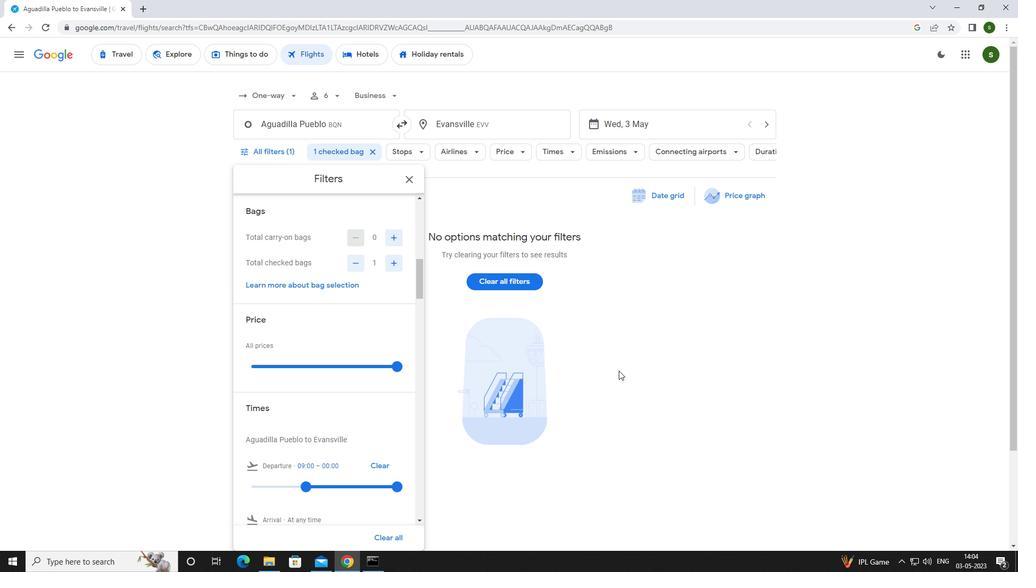 
Action: Mouse pressed left at (625, 352)
Screenshot: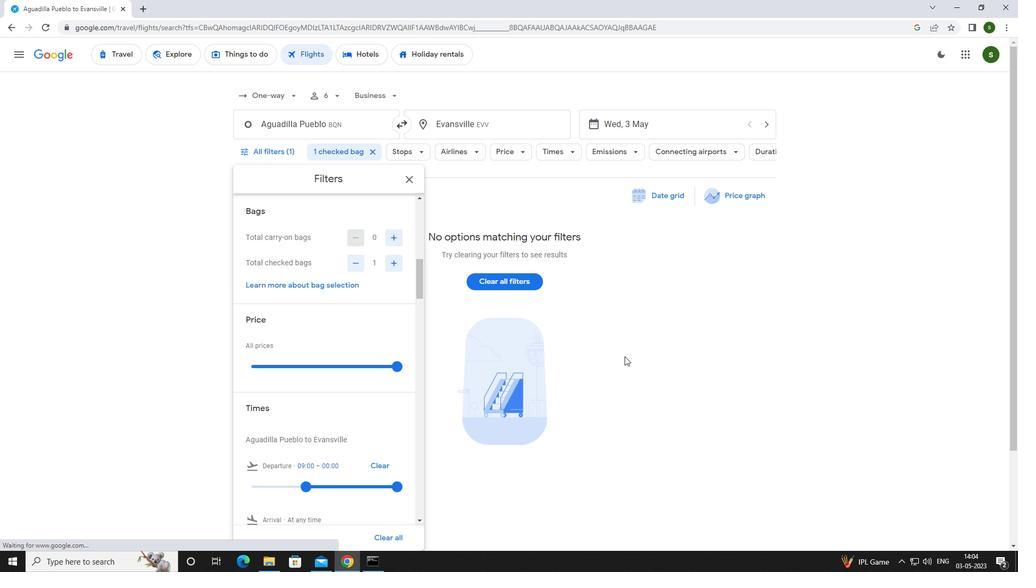 
Action: Mouse moved to (624, 352)
Screenshot: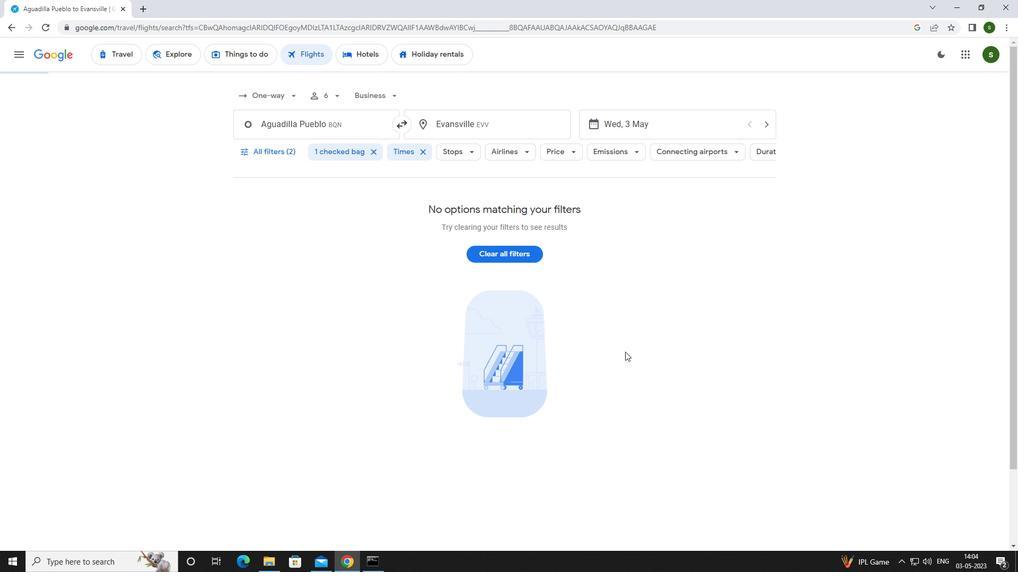 
